 Task: Create a due date automation trigger when advanced on, on the monday after a card is due add fields with custom field "Resume" set to a date less than 1 days from now at 11:00 AM.
Action: Mouse moved to (1226, 105)
Screenshot: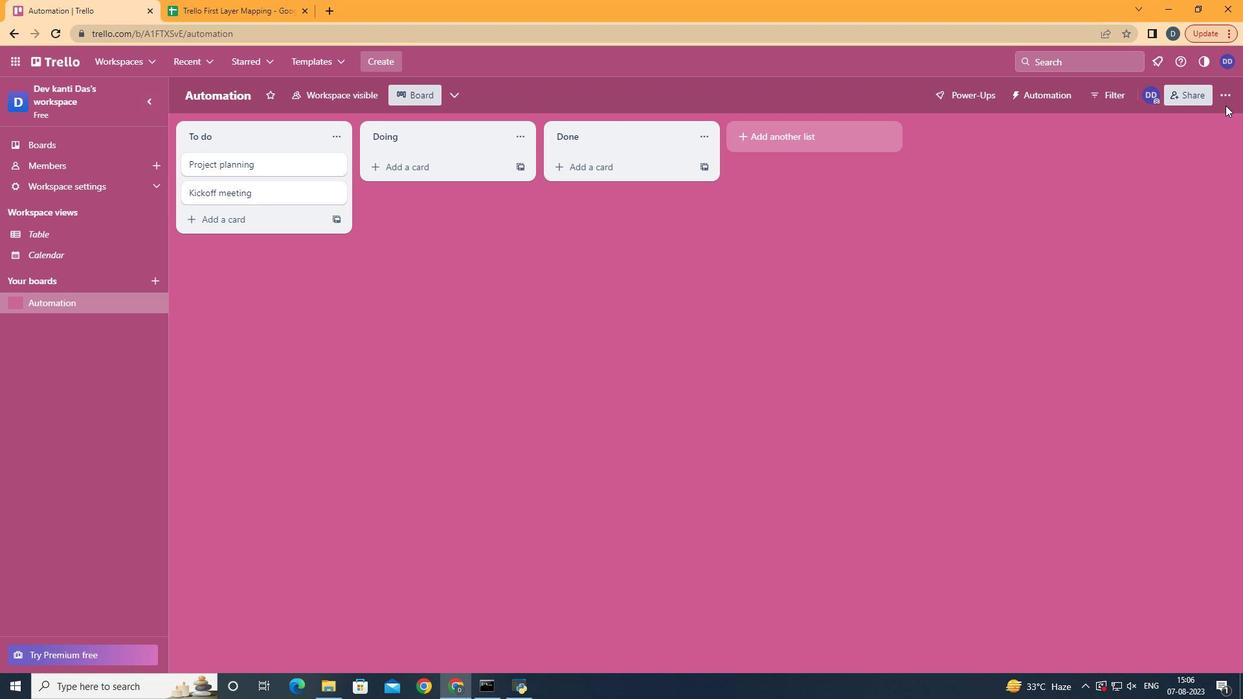 
Action: Mouse pressed left at (1226, 105)
Screenshot: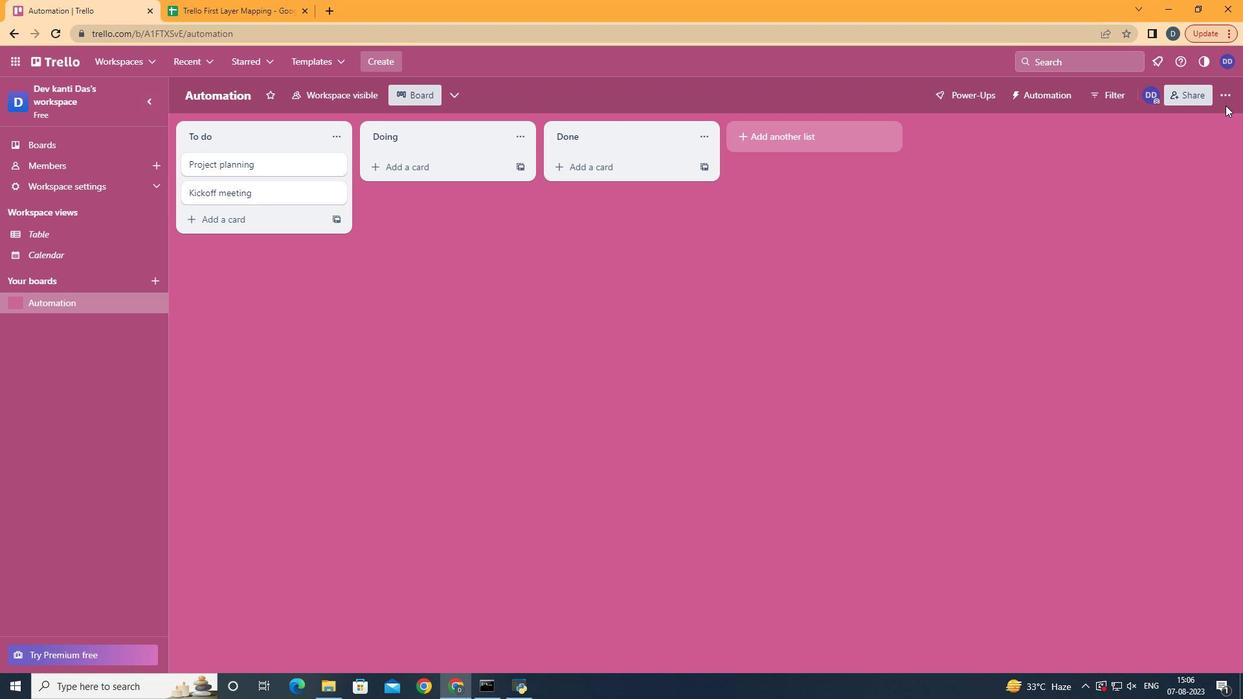 
Action: Mouse moved to (1225, 101)
Screenshot: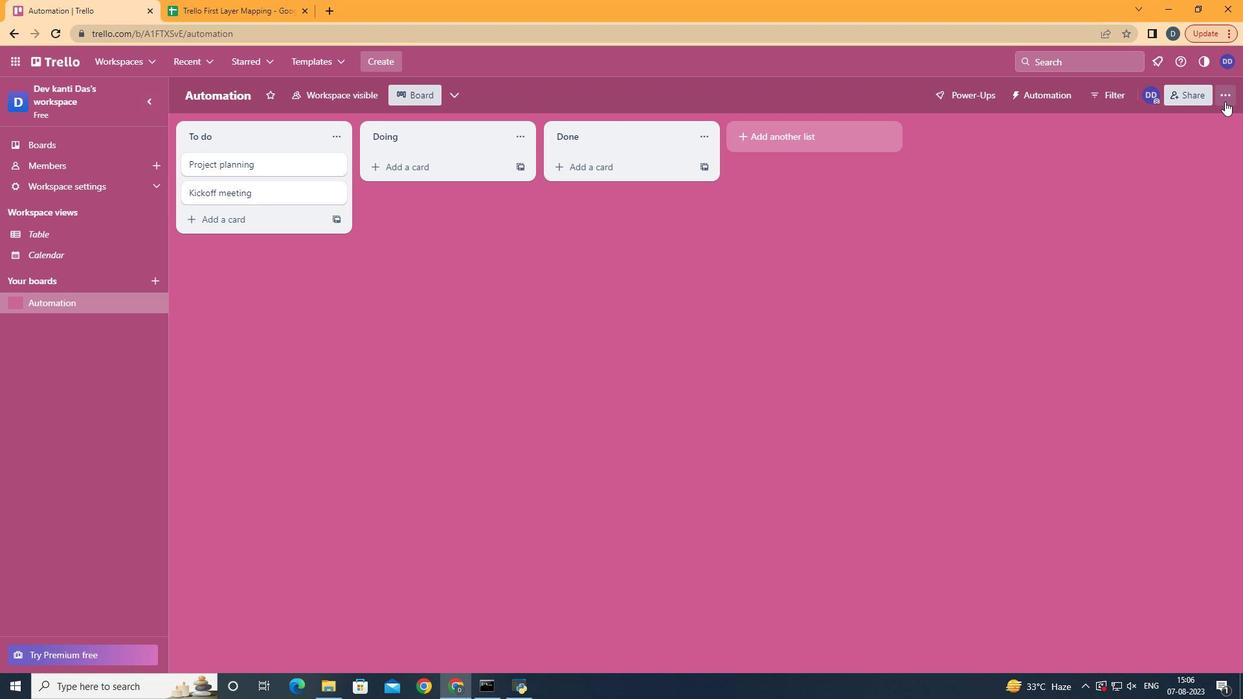 
Action: Mouse pressed left at (1225, 101)
Screenshot: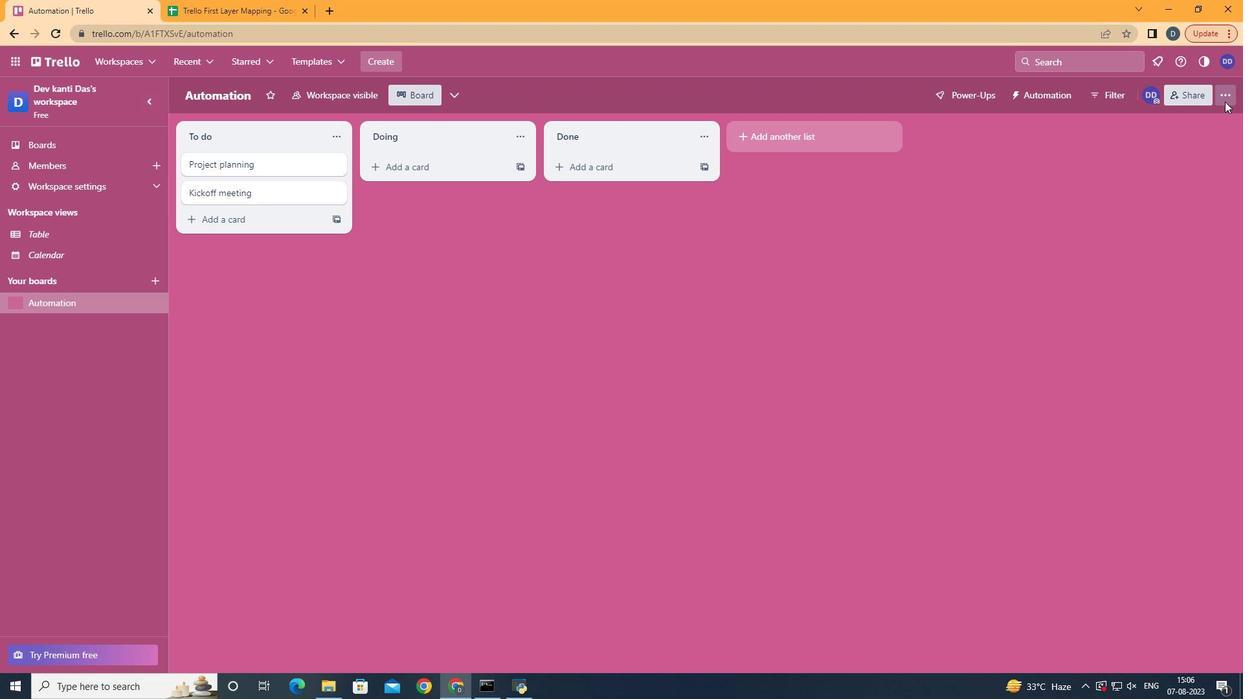 
Action: Mouse moved to (1128, 286)
Screenshot: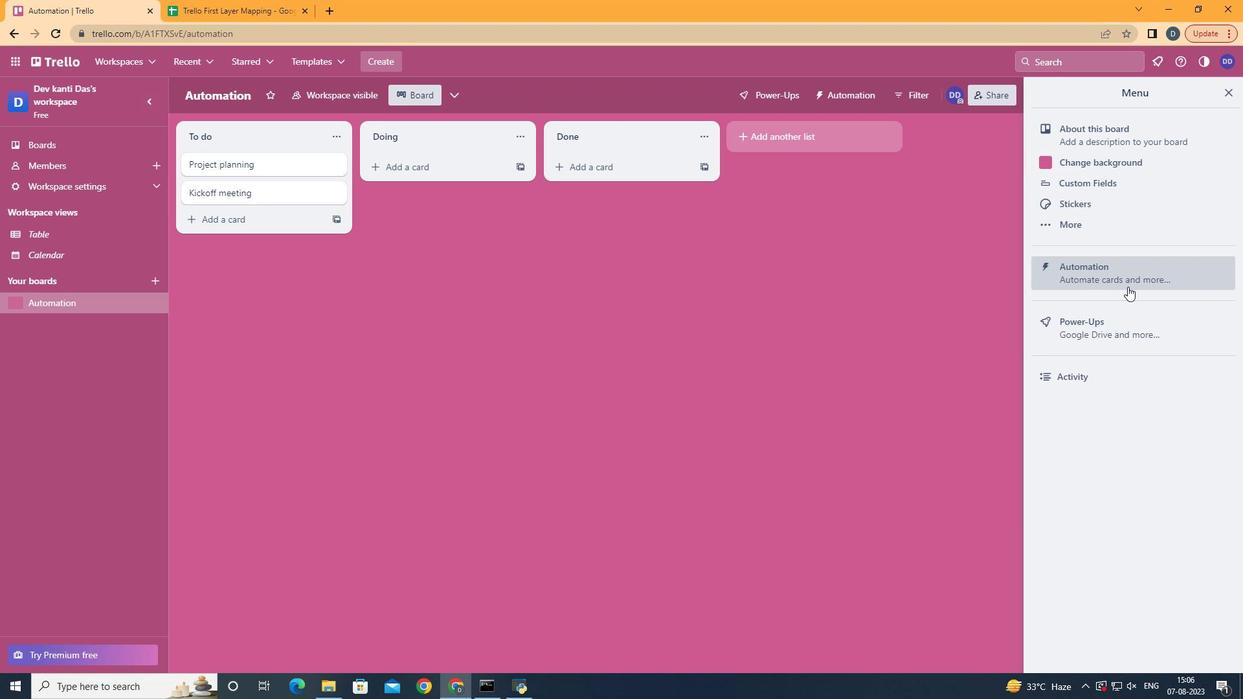 
Action: Mouse pressed left at (1128, 286)
Screenshot: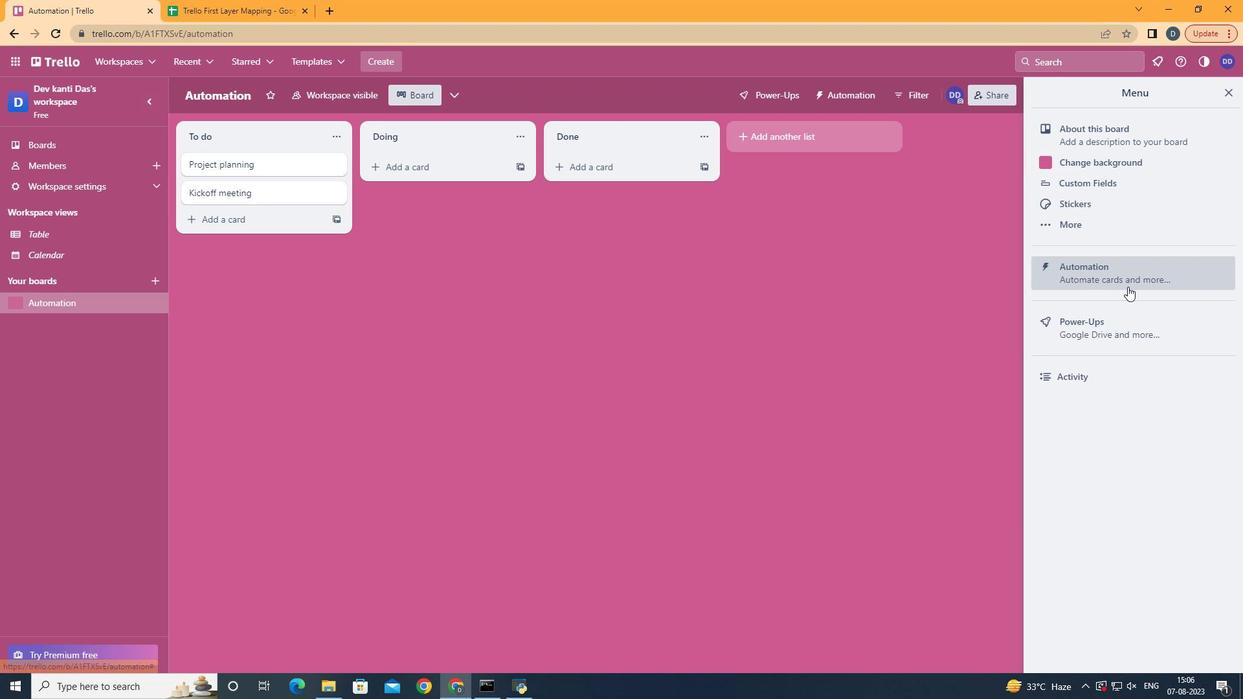 
Action: Mouse moved to (266, 264)
Screenshot: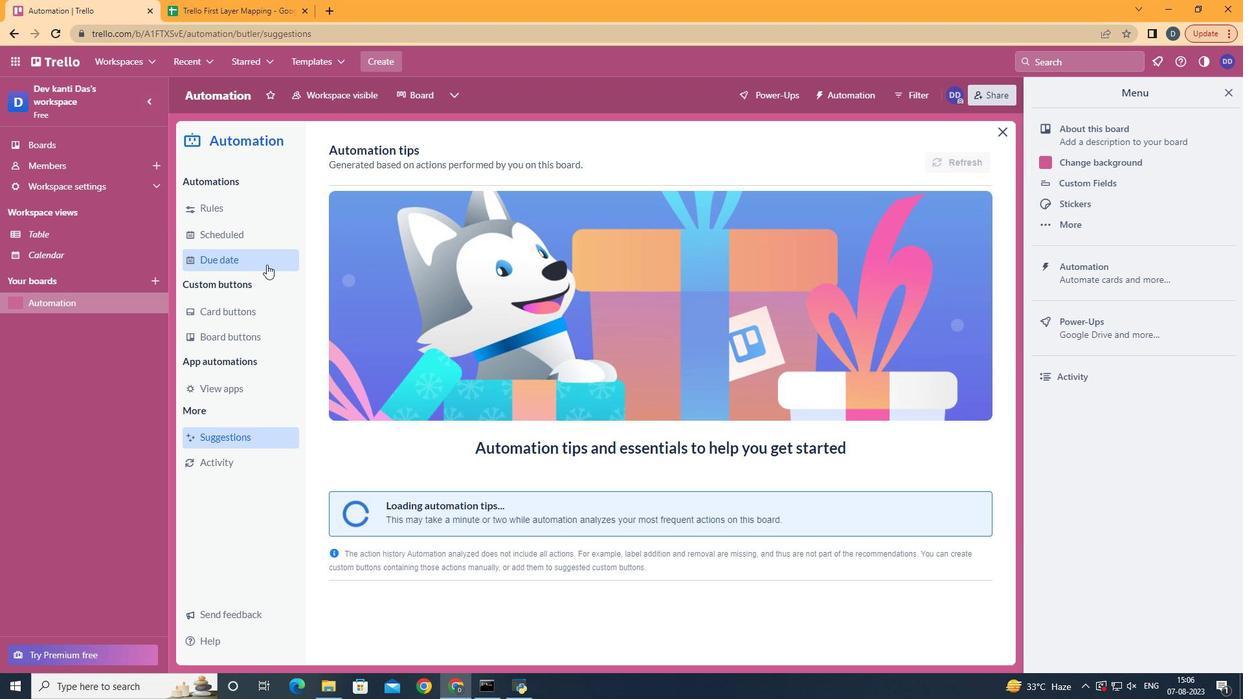 
Action: Mouse pressed left at (266, 264)
Screenshot: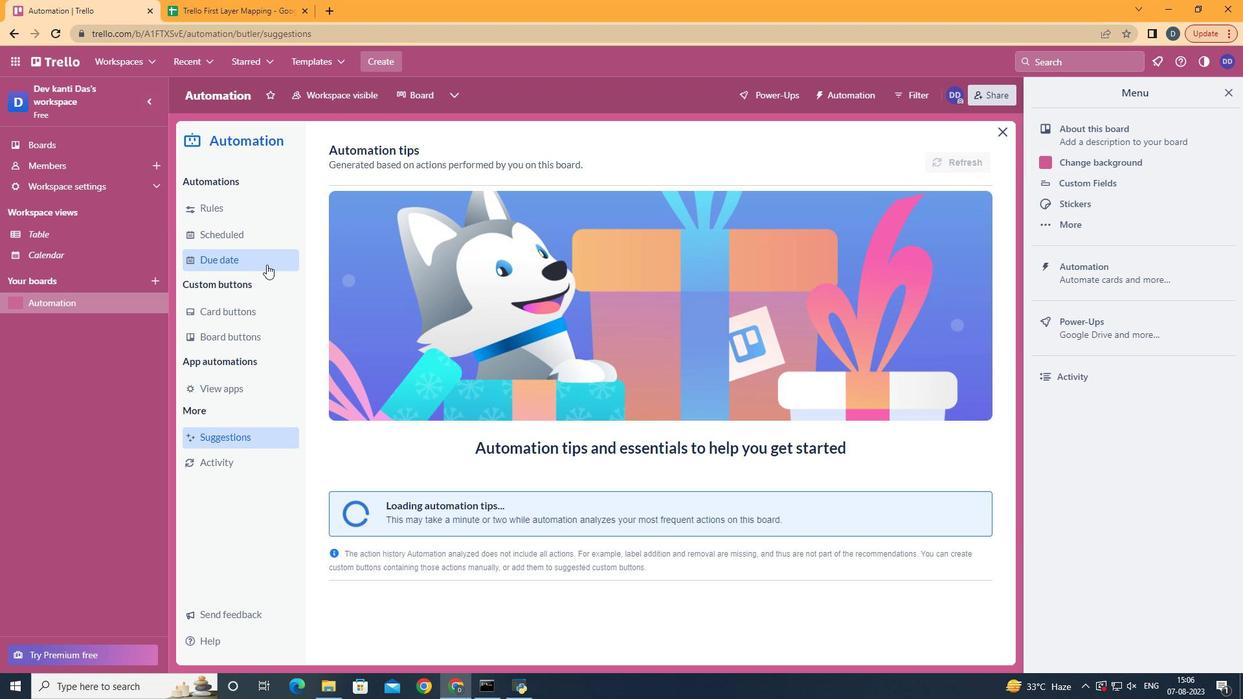 
Action: Mouse moved to (923, 158)
Screenshot: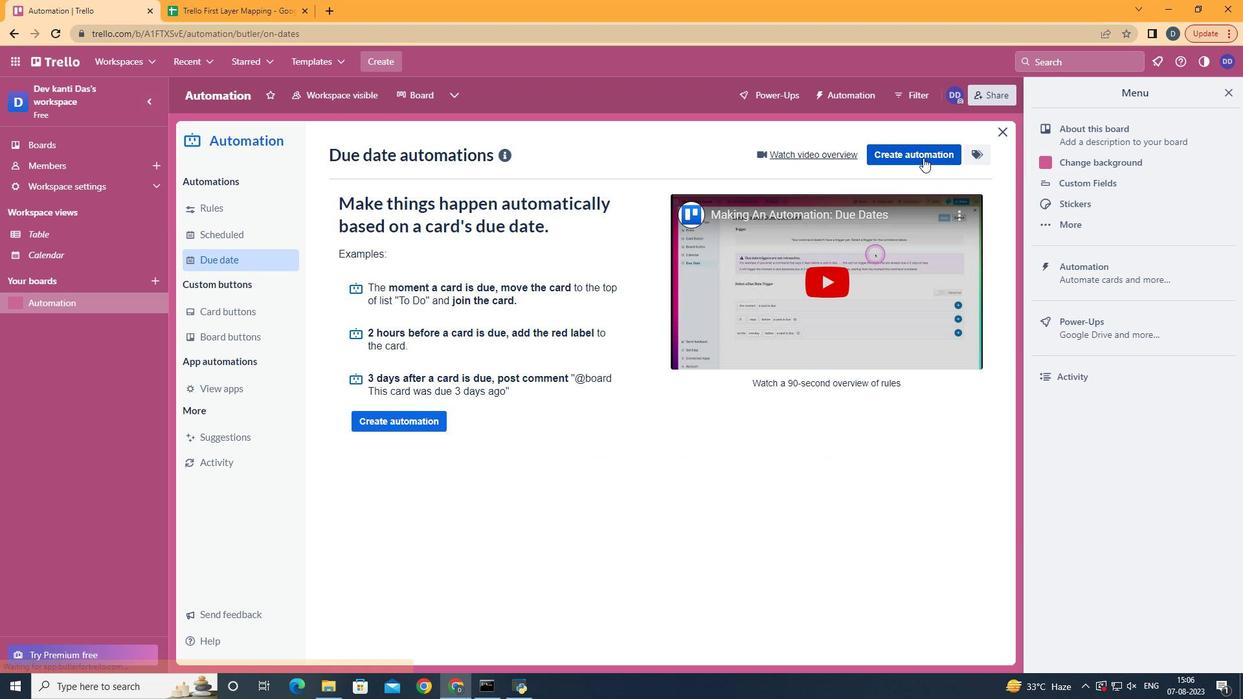 
Action: Mouse pressed left at (923, 158)
Screenshot: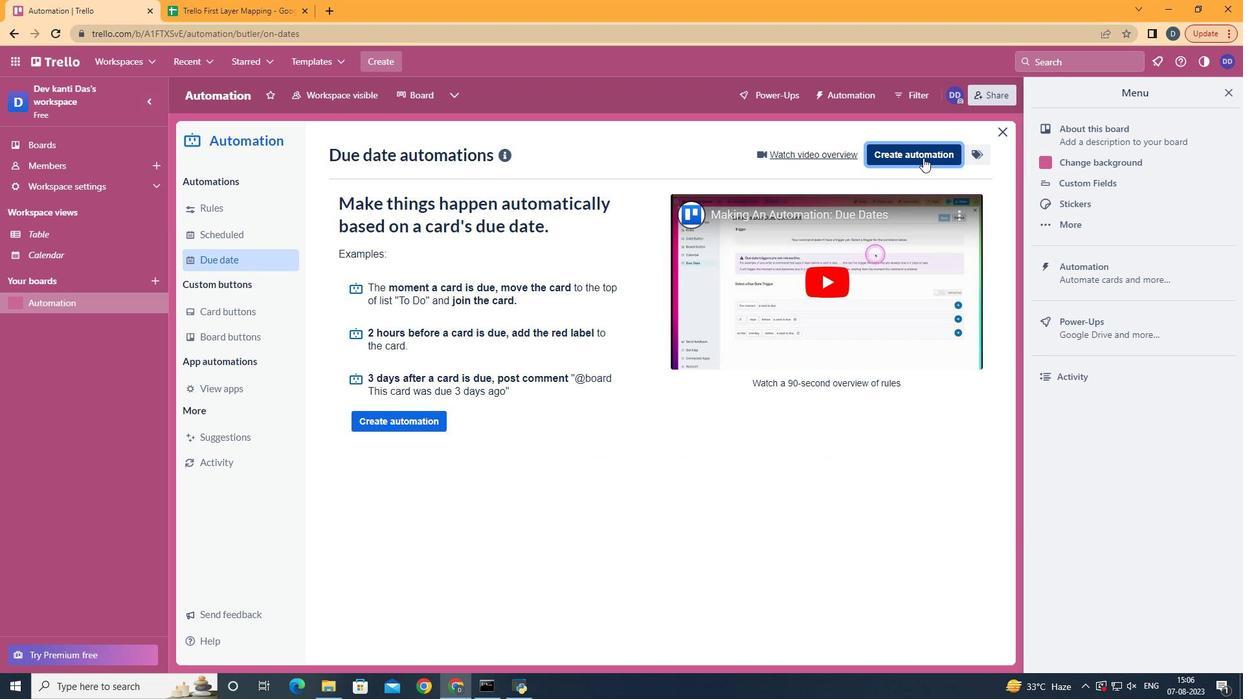 
Action: Mouse moved to (674, 283)
Screenshot: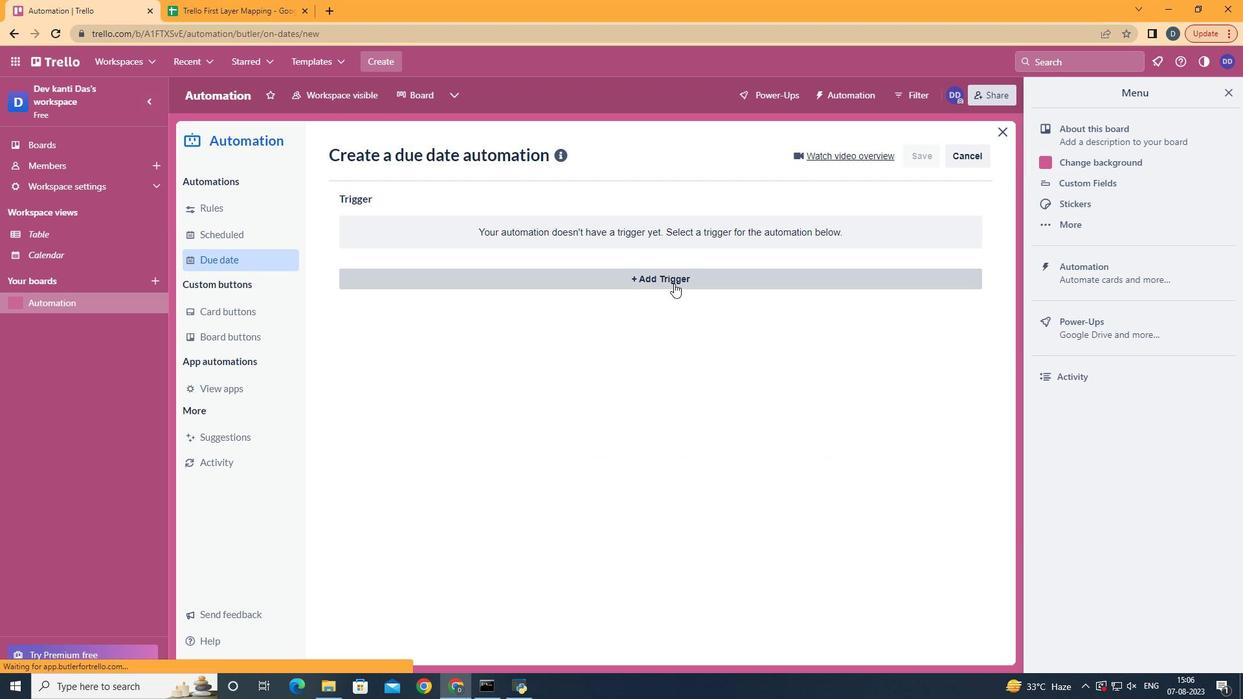 
Action: Mouse pressed left at (674, 283)
Screenshot: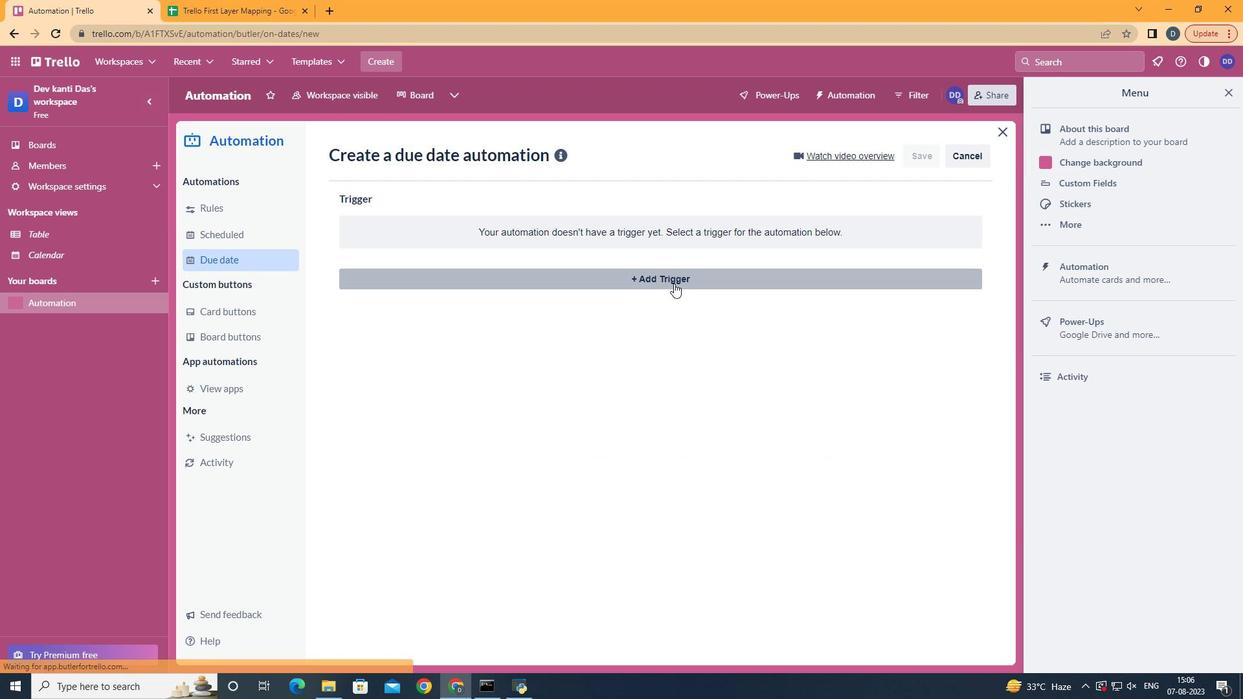 
Action: Mouse moved to (409, 338)
Screenshot: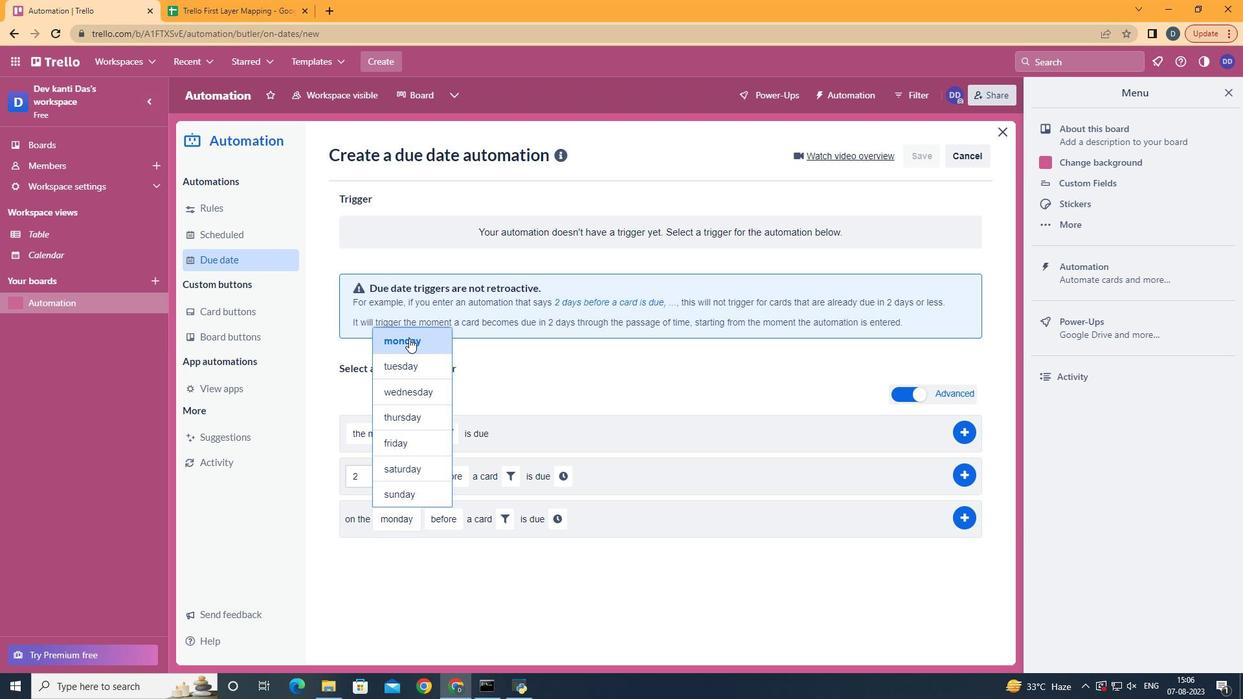
Action: Mouse pressed left at (409, 338)
Screenshot: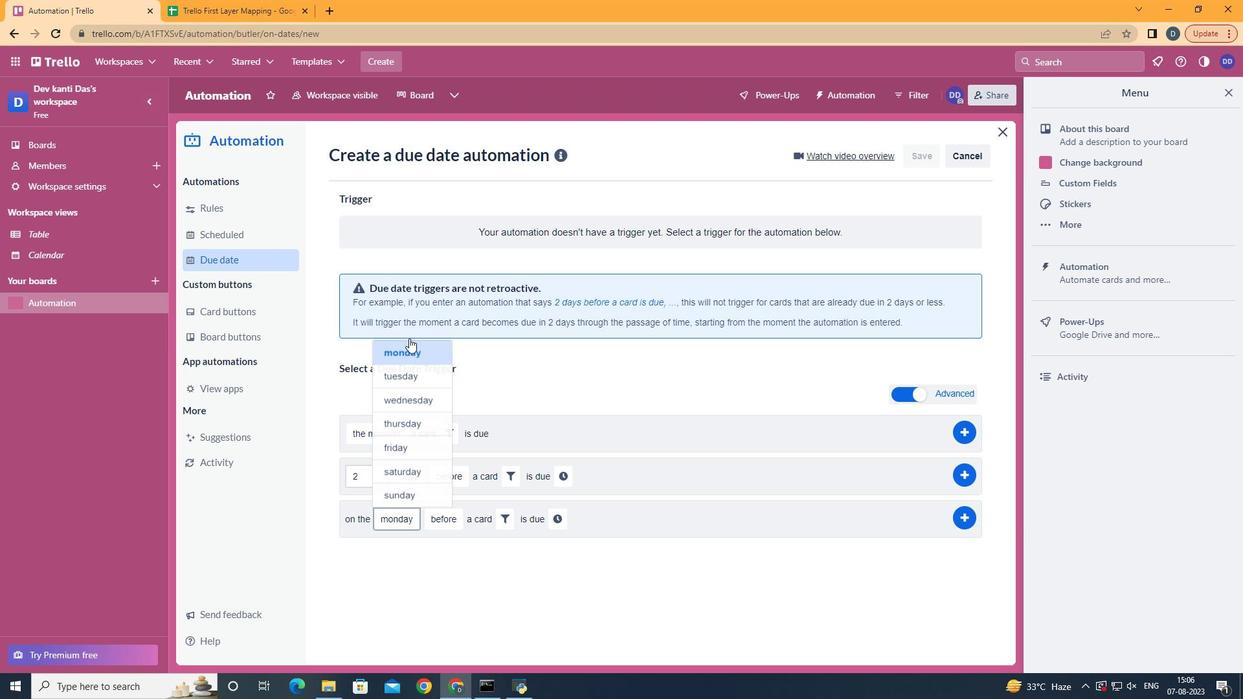 
Action: Mouse moved to (452, 569)
Screenshot: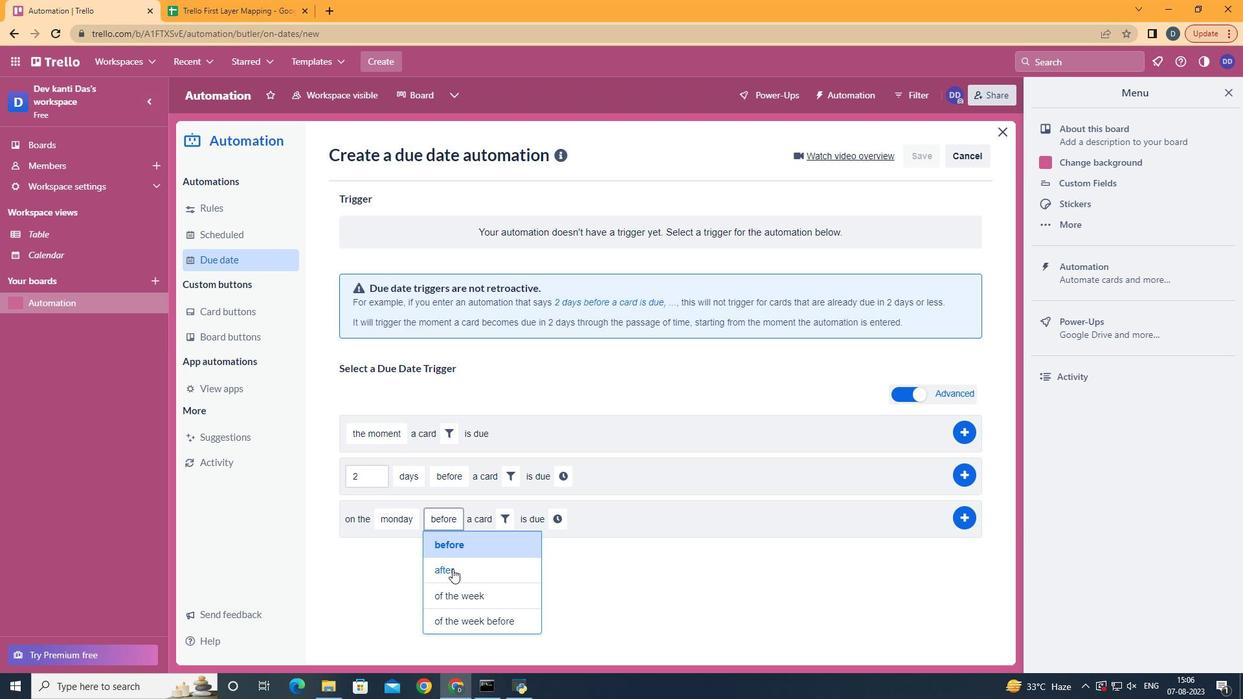 
Action: Mouse pressed left at (452, 569)
Screenshot: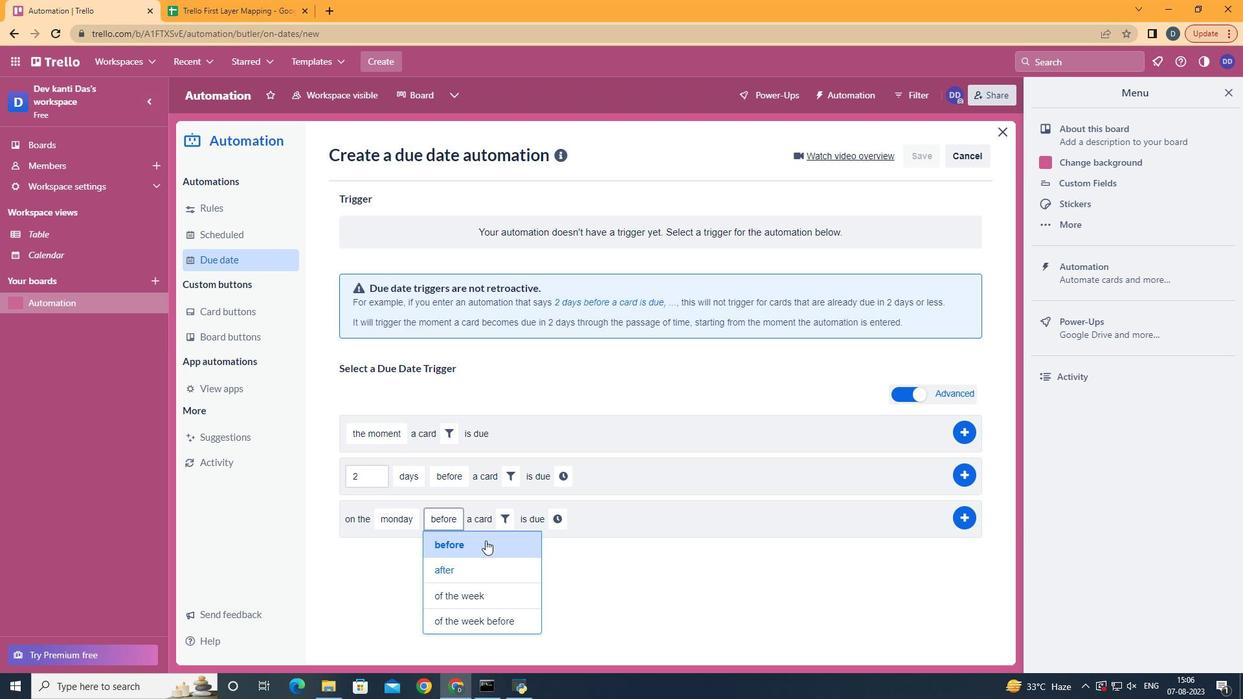 
Action: Mouse moved to (501, 516)
Screenshot: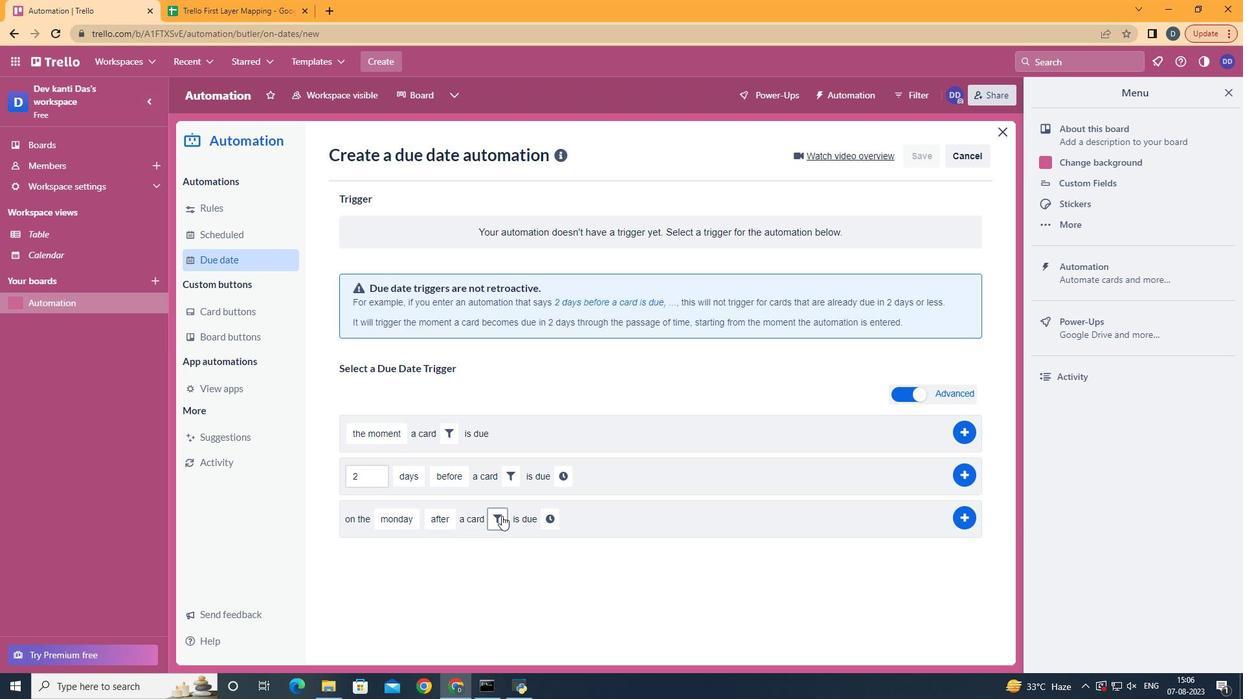 
Action: Mouse pressed left at (501, 516)
Screenshot: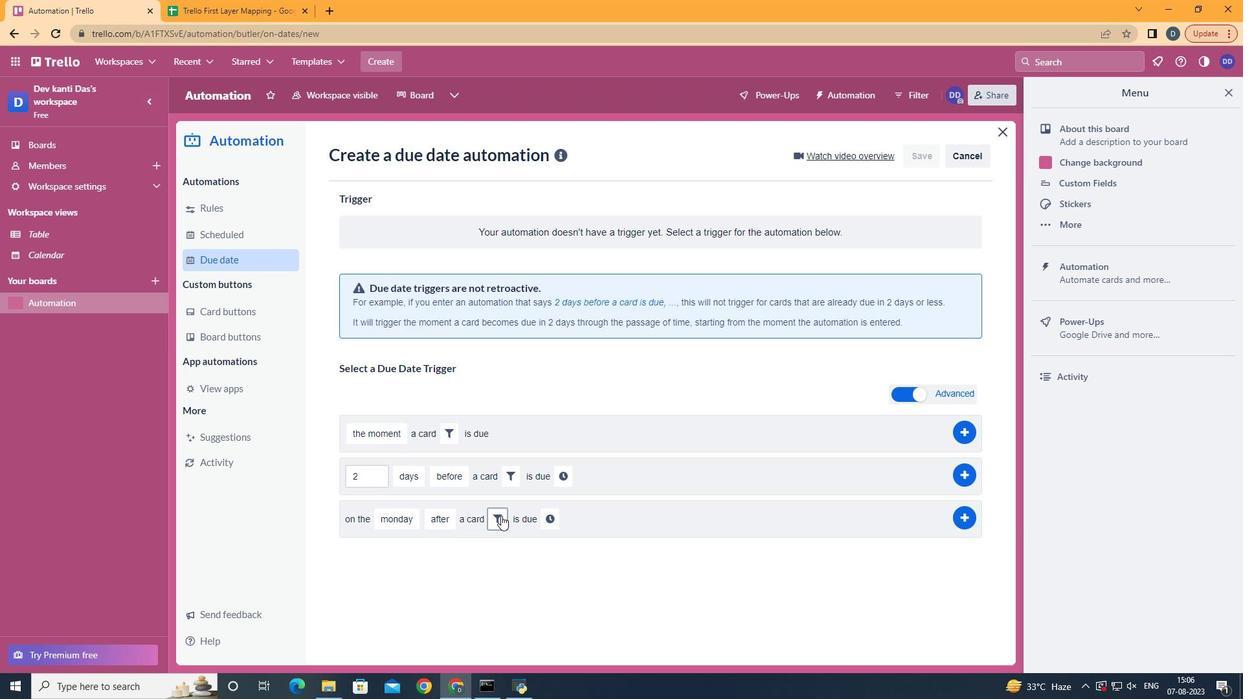 
Action: Mouse moved to (705, 562)
Screenshot: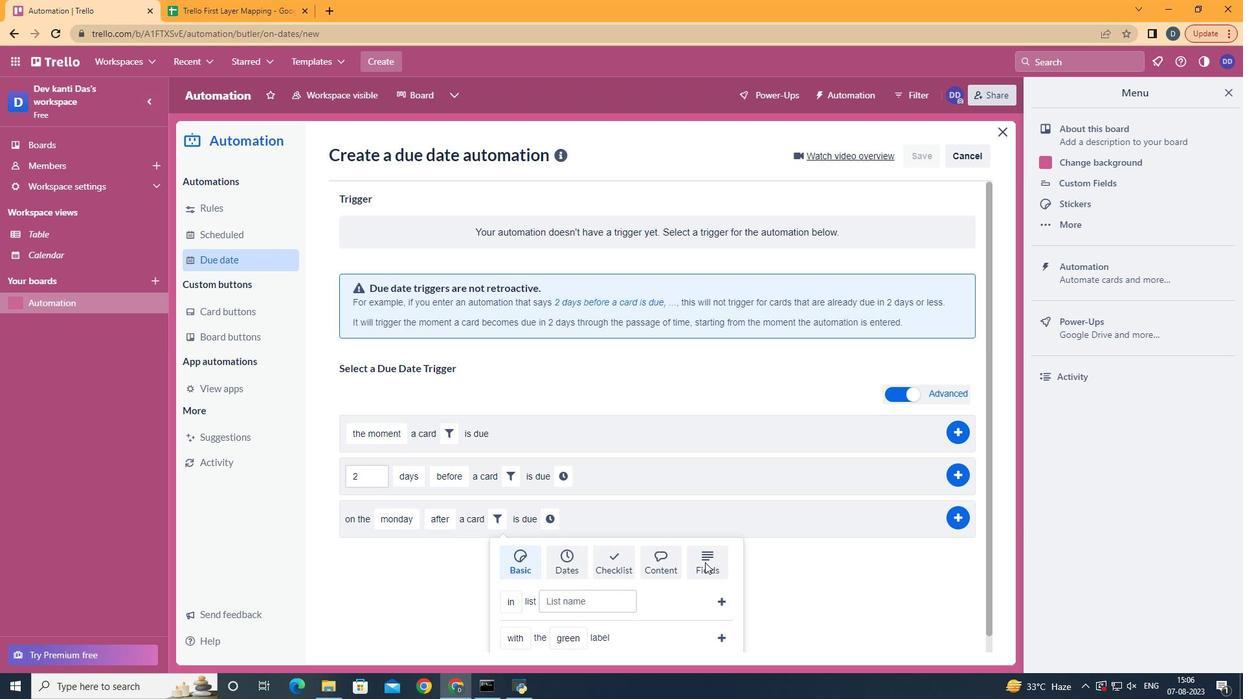 
Action: Mouse pressed left at (705, 562)
Screenshot: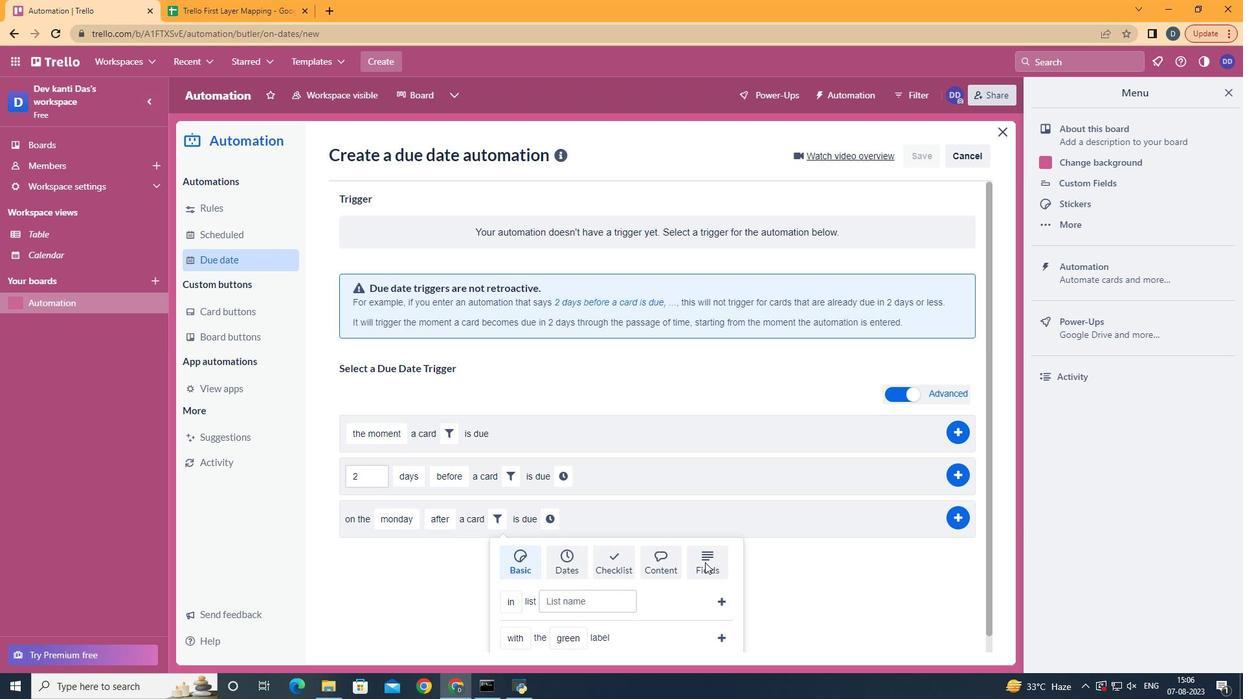 
Action: Mouse scrolled (705, 562) with delta (0, 0)
Screenshot: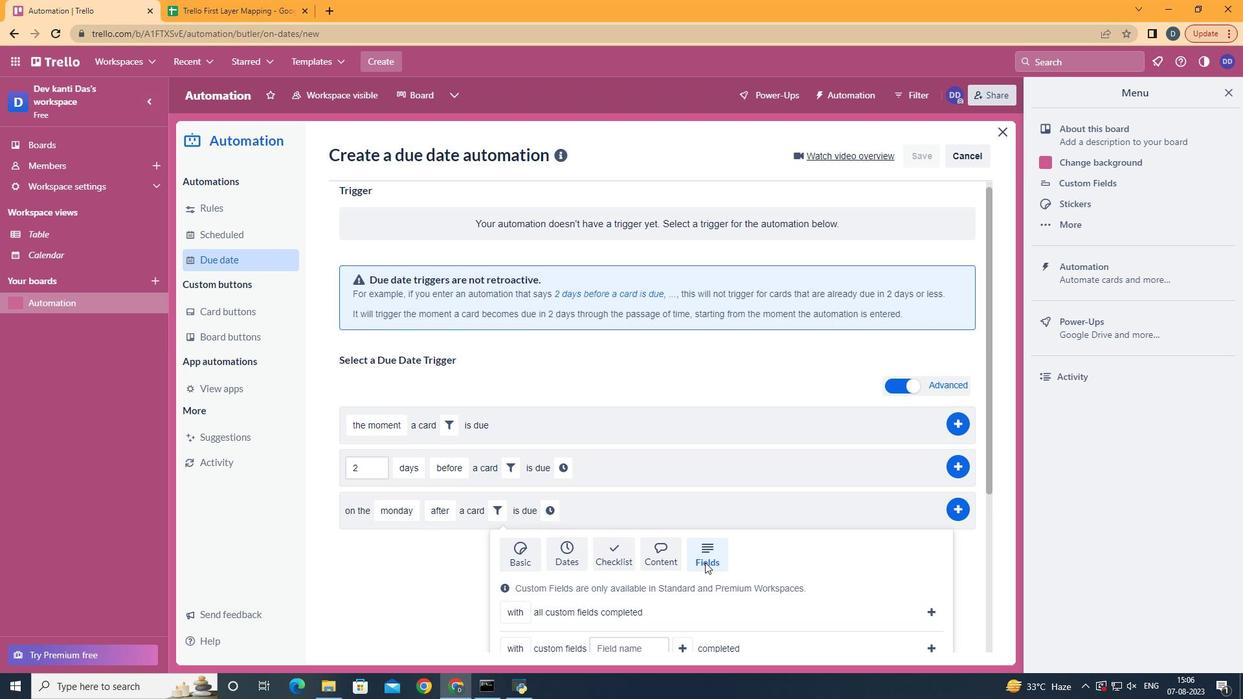 
Action: Mouse scrolled (705, 562) with delta (0, 0)
Screenshot: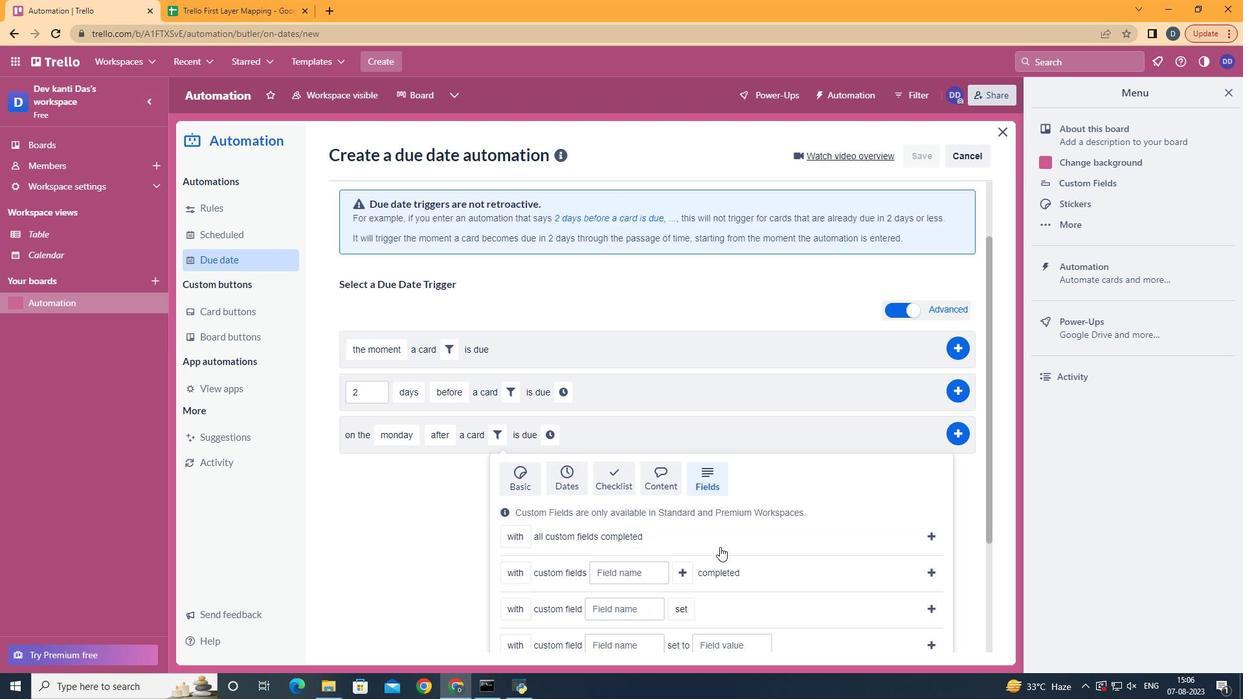 
Action: Mouse scrolled (705, 562) with delta (0, 0)
Screenshot: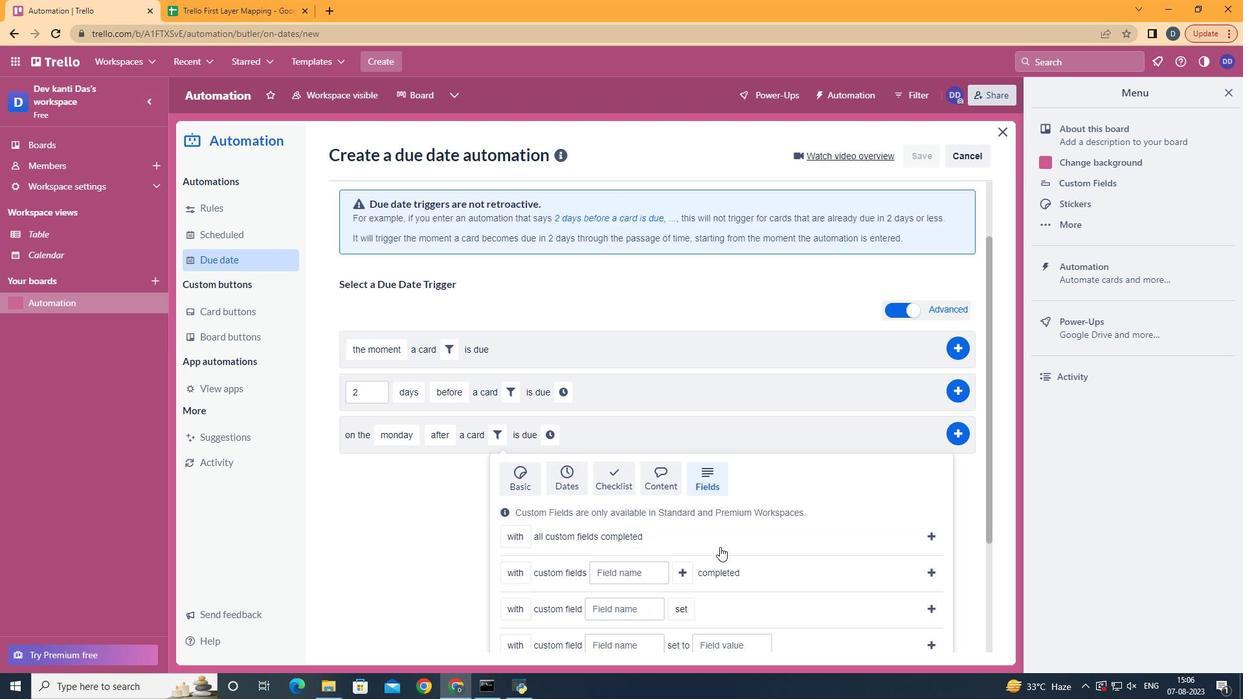 
Action: Mouse scrolled (705, 562) with delta (0, 0)
Screenshot: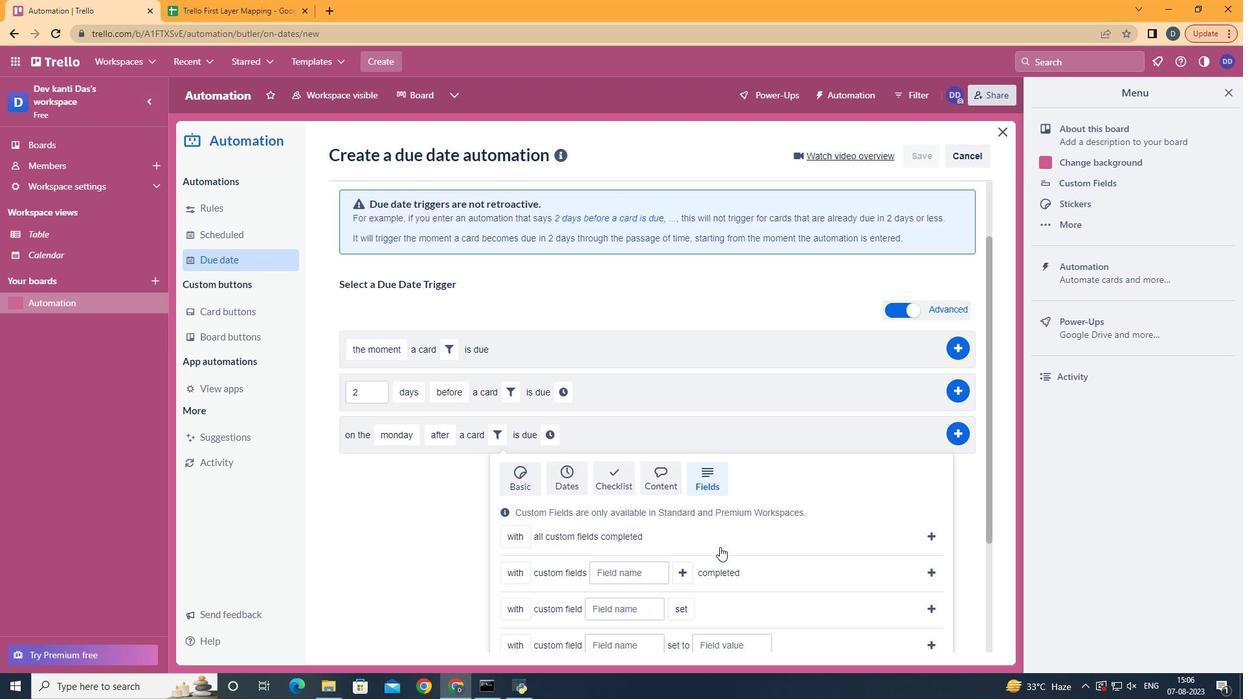 
Action: Mouse scrolled (705, 562) with delta (0, 0)
Screenshot: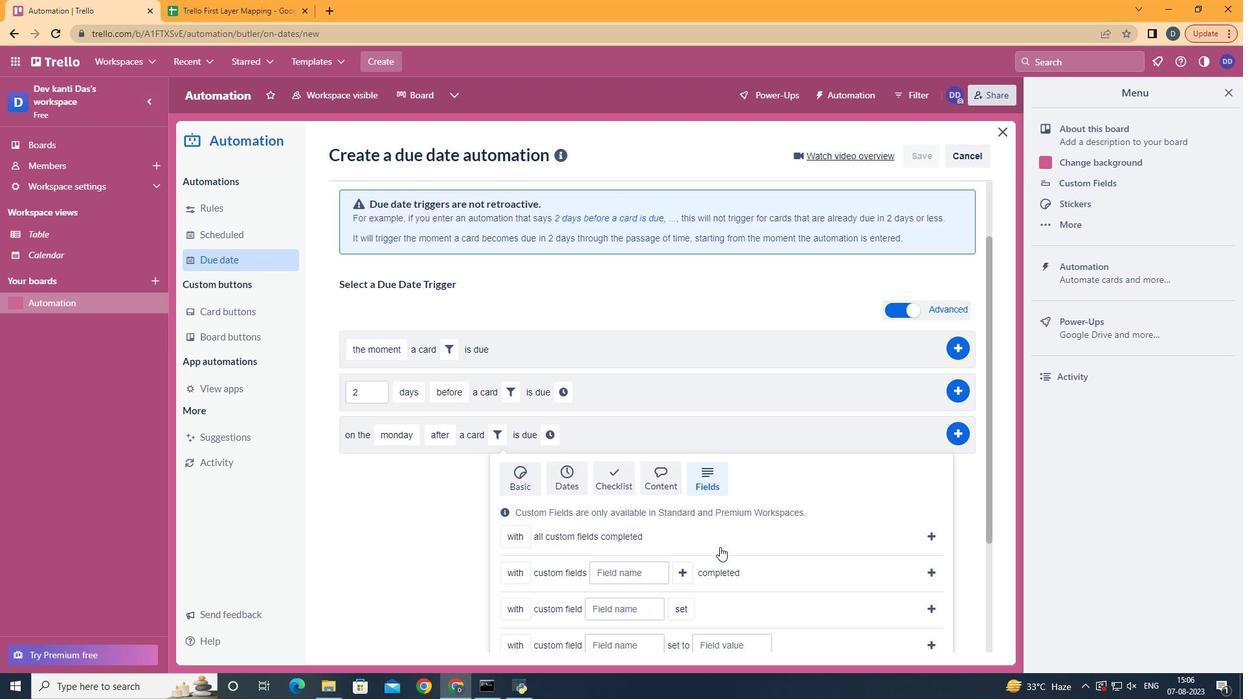 
Action: Mouse scrolled (705, 562) with delta (0, 0)
Screenshot: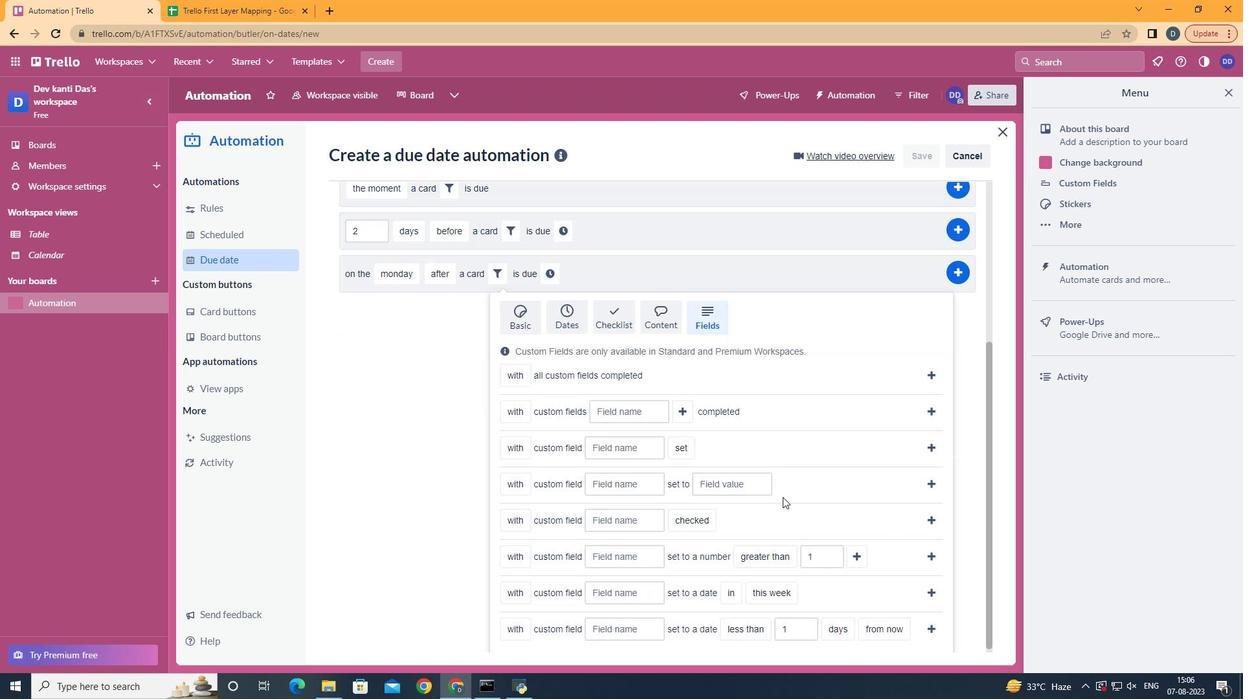 
Action: Mouse moved to (527, 573)
Screenshot: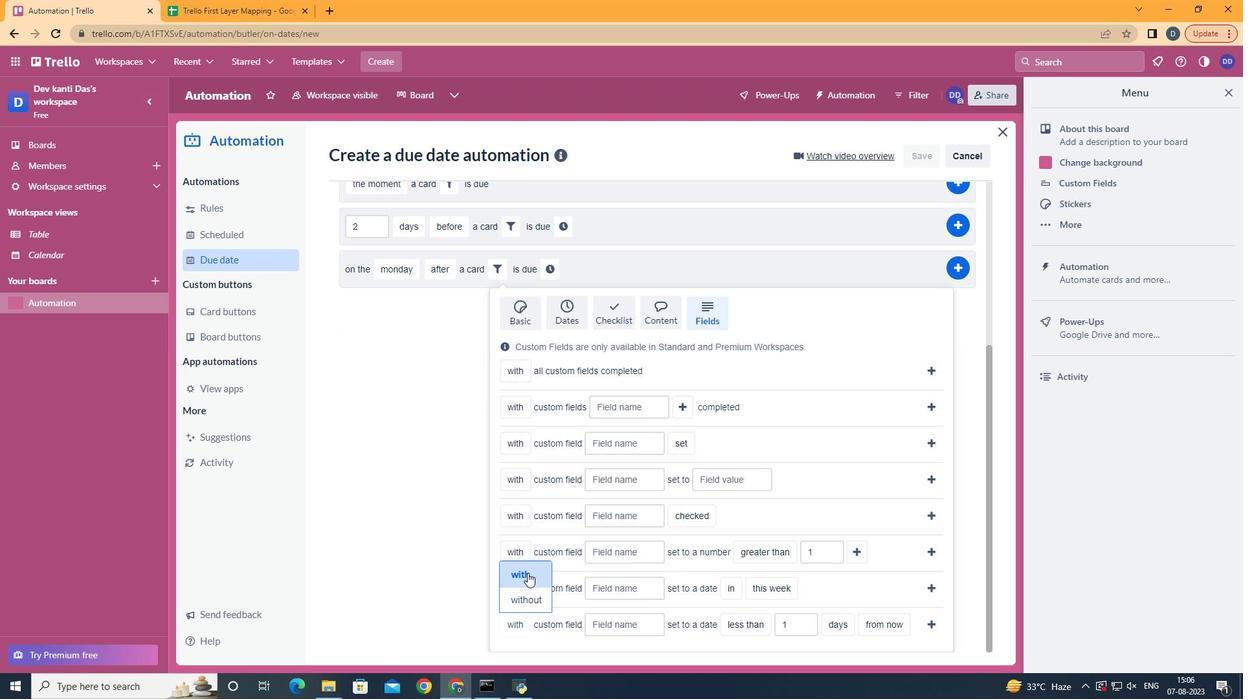 
Action: Mouse pressed left at (527, 573)
Screenshot: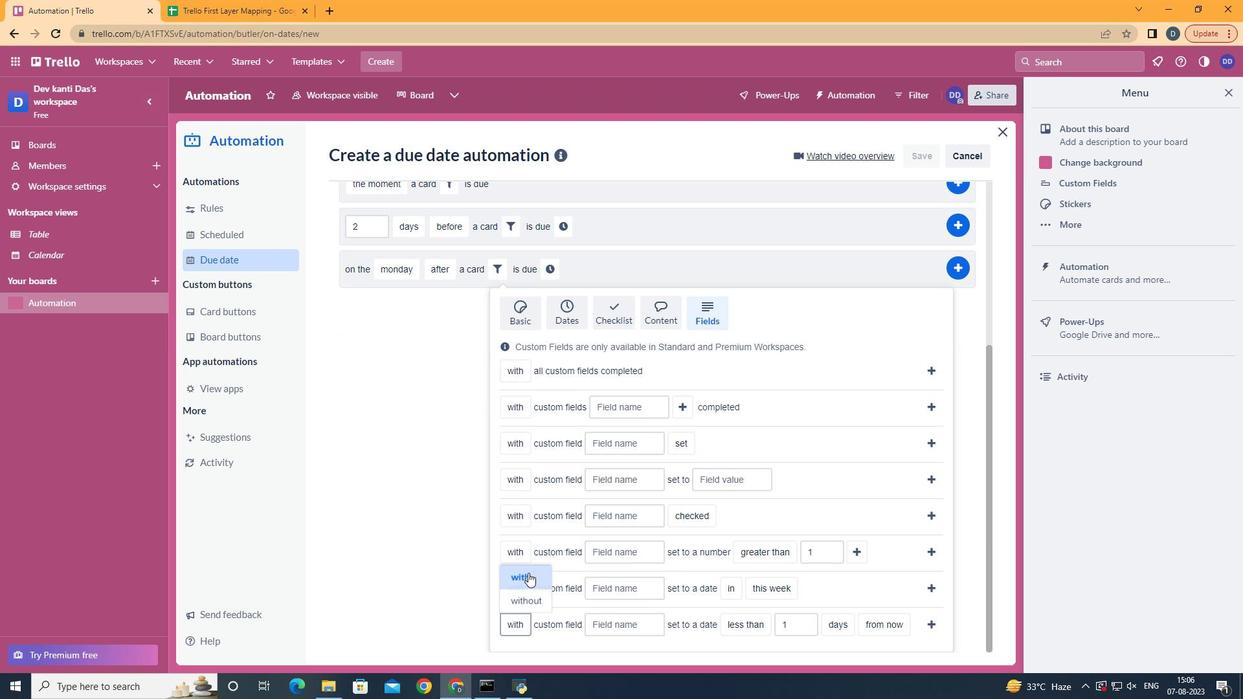 
Action: Mouse moved to (613, 628)
Screenshot: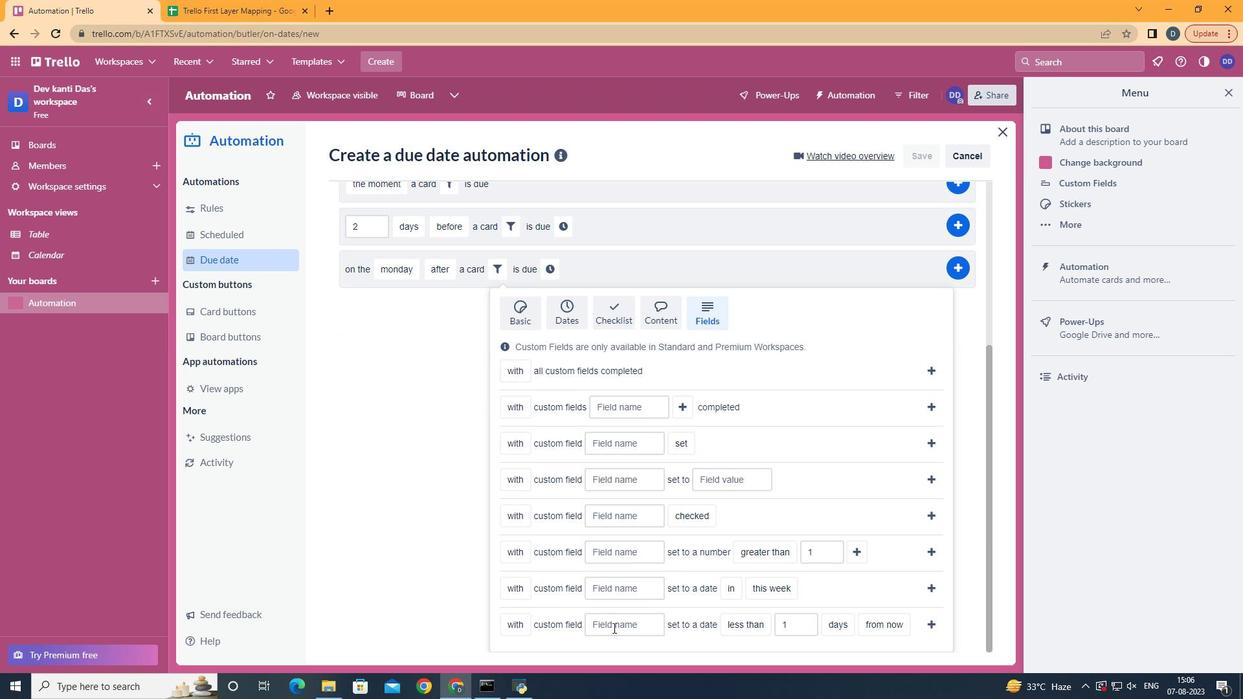 
Action: Mouse pressed left at (613, 628)
Screenshot: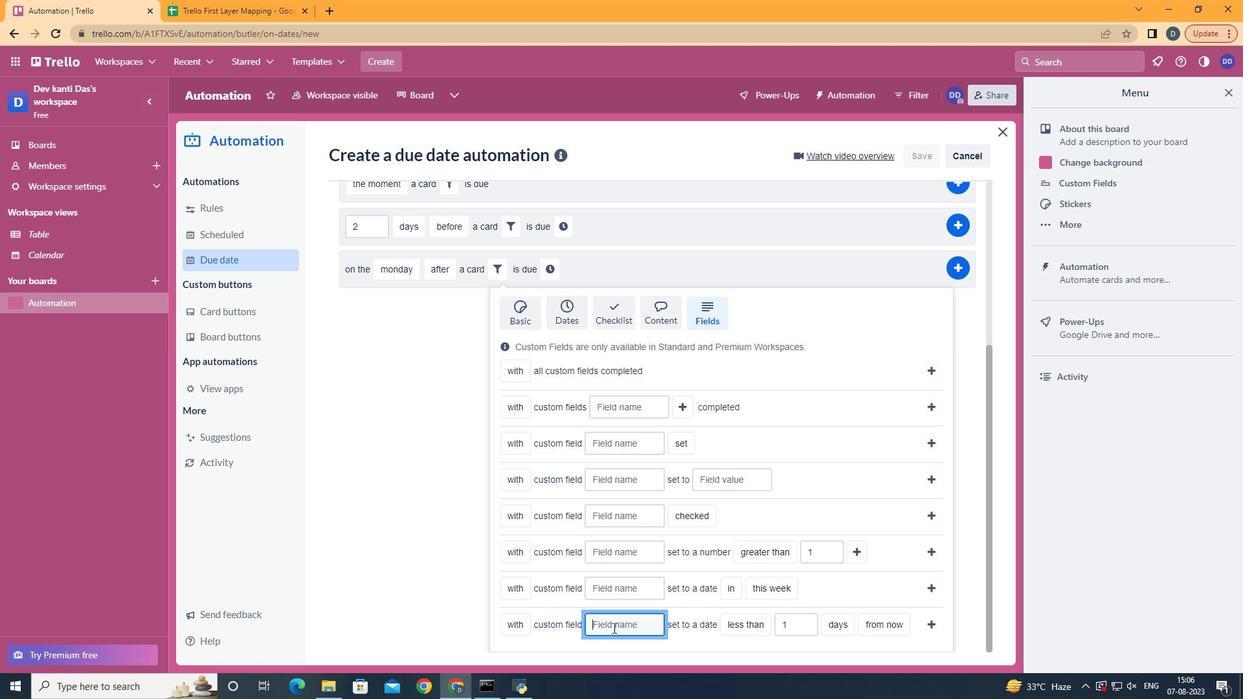 
Action: Key pressed <Key.shift>Resume
Screenshot: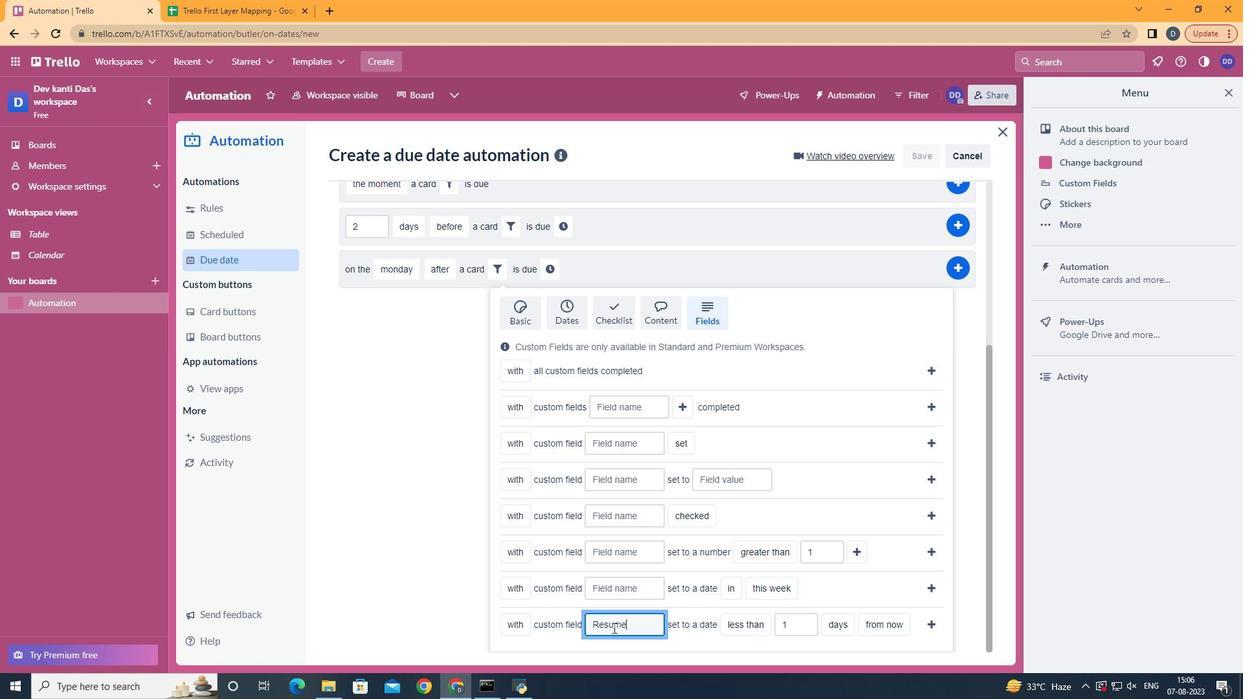 
Action: Mouse moved to (759, 533)
Screenshot: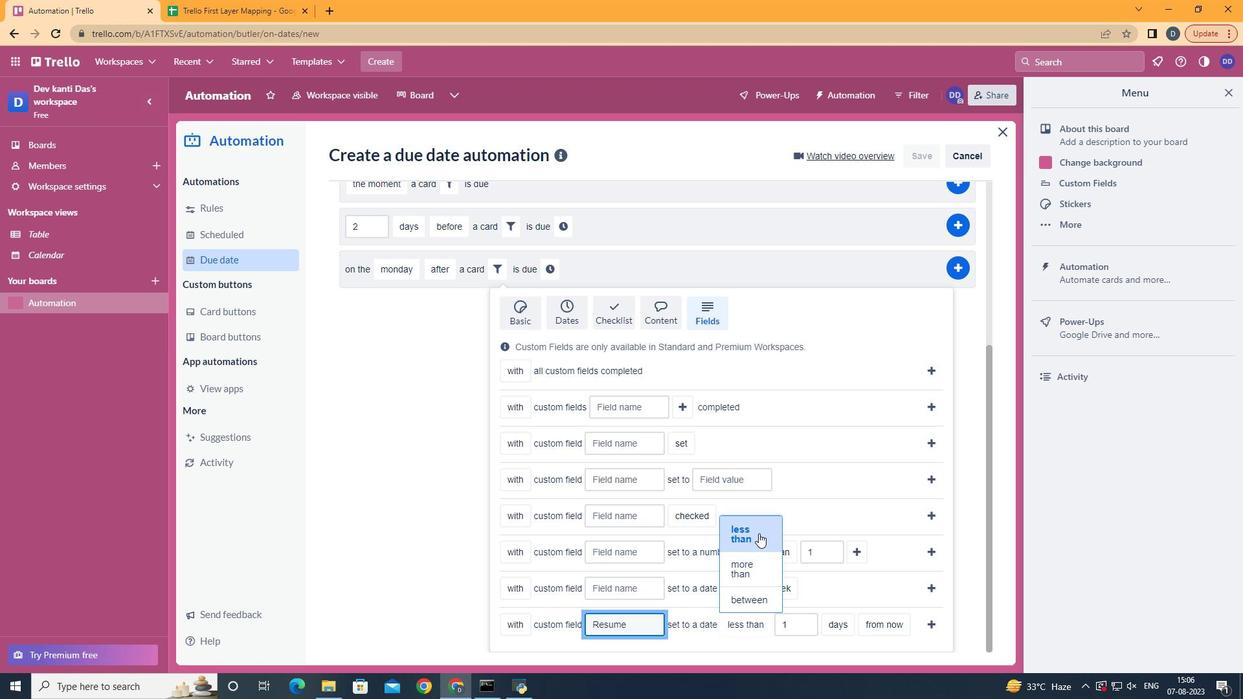 
Action: Mouse pressed left at (759, 533)
Screenshot: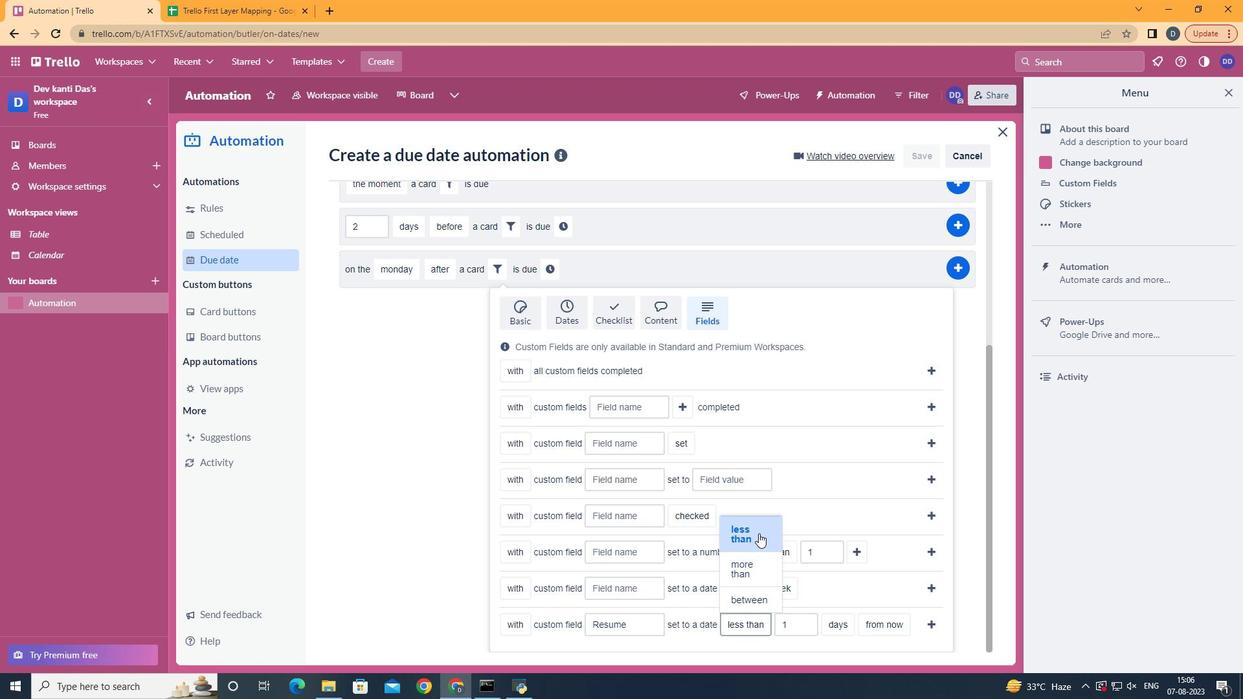 
Action: Mouse moved to (853, 568)
Screenshot: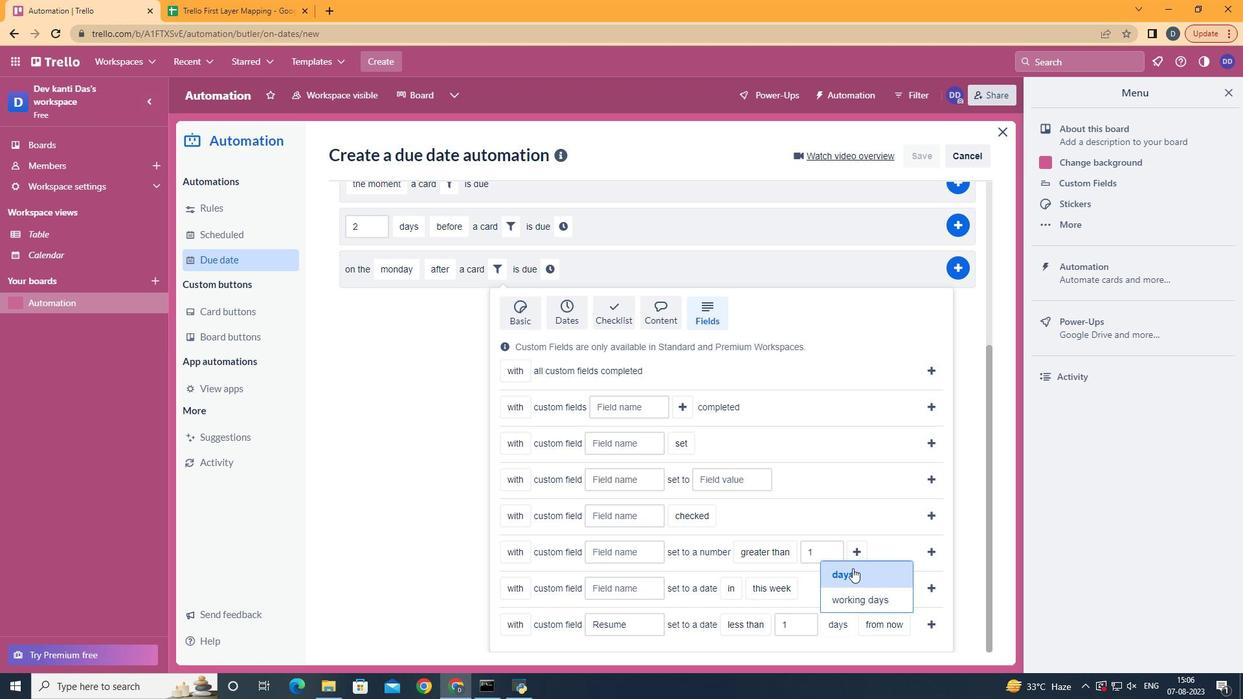 
Action: Mouse pressed left at (853, 568)
Screenshot: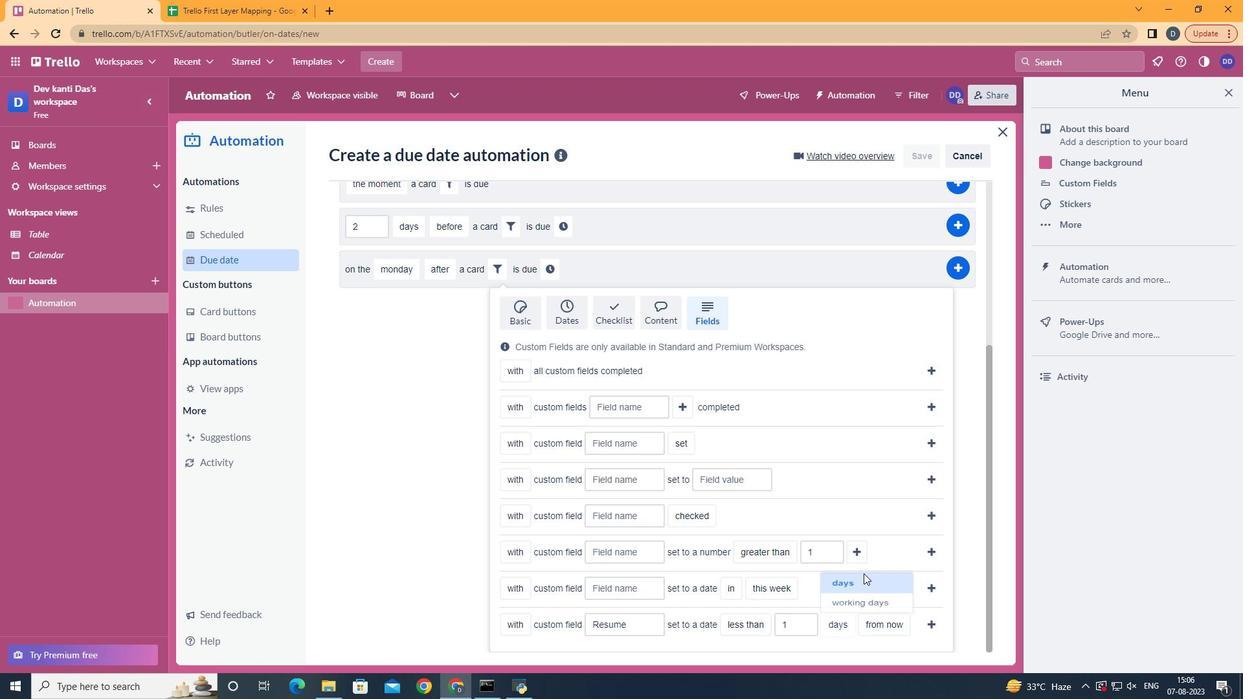 
Action: Mouse moved to (899, 559)
Screenshot: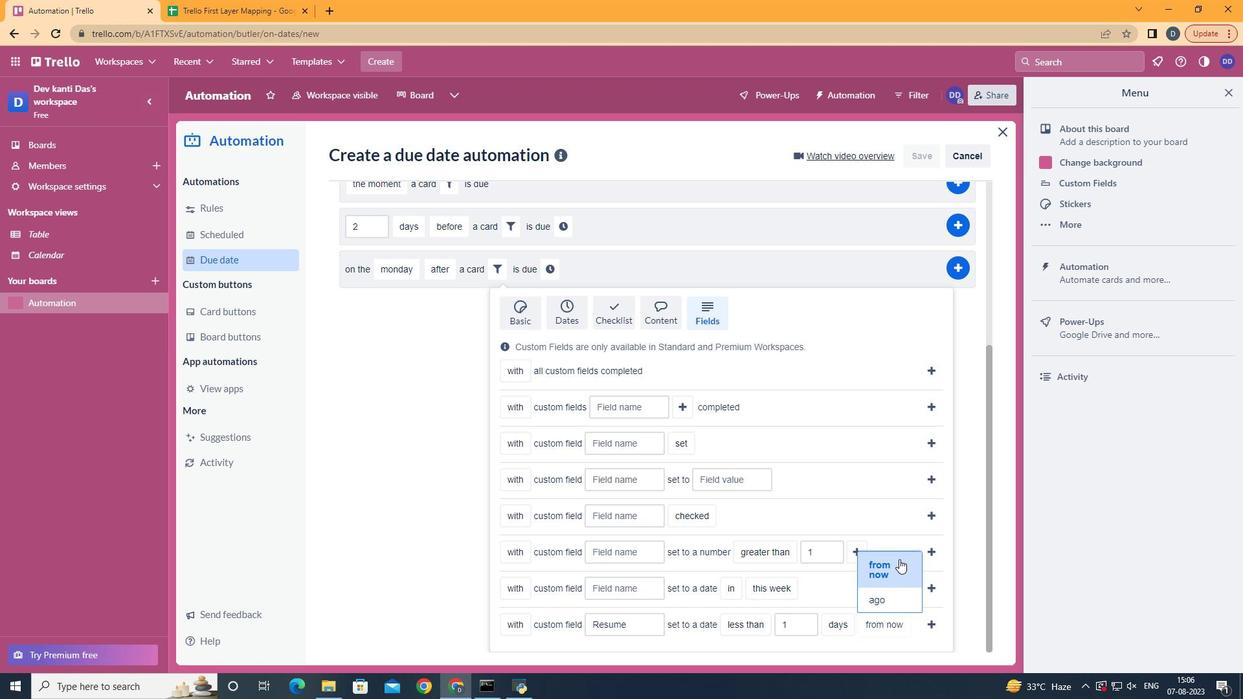 
Action: Mouse pressed left at (899, 559)
Screenshot: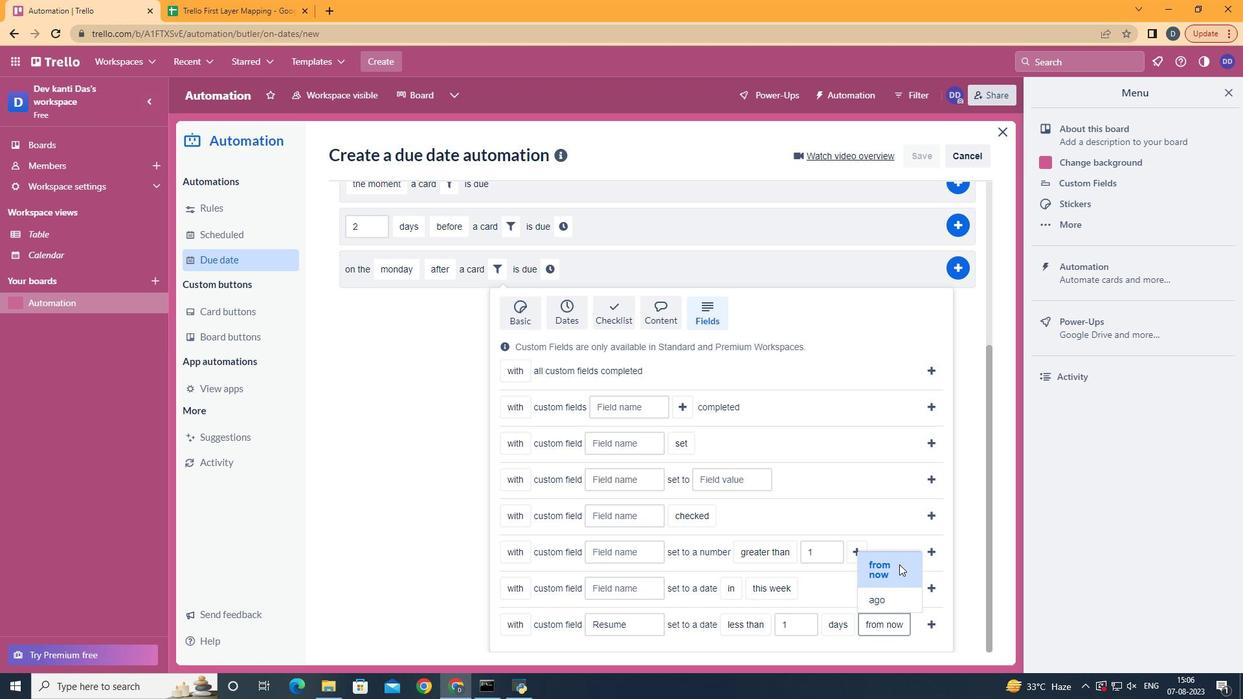 
Action: Mouse moved to (930, 625)
Screenshot: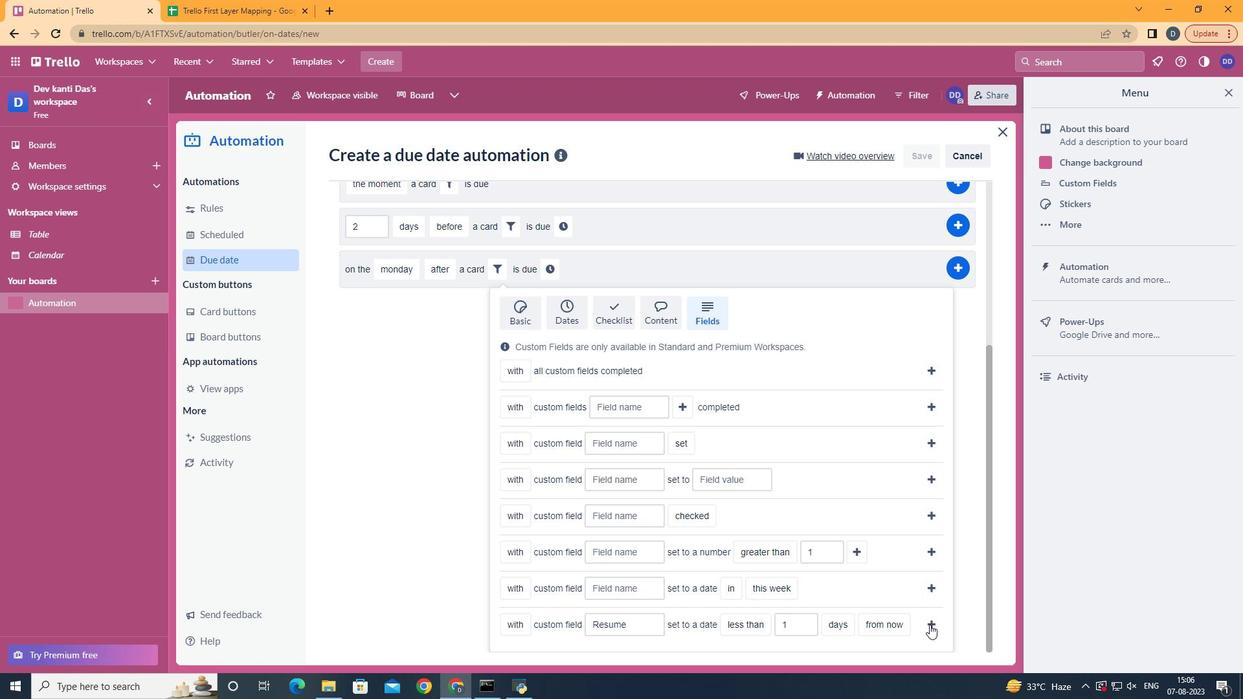 
Action: Mouse pressed left at (930, 625)
Screenshot: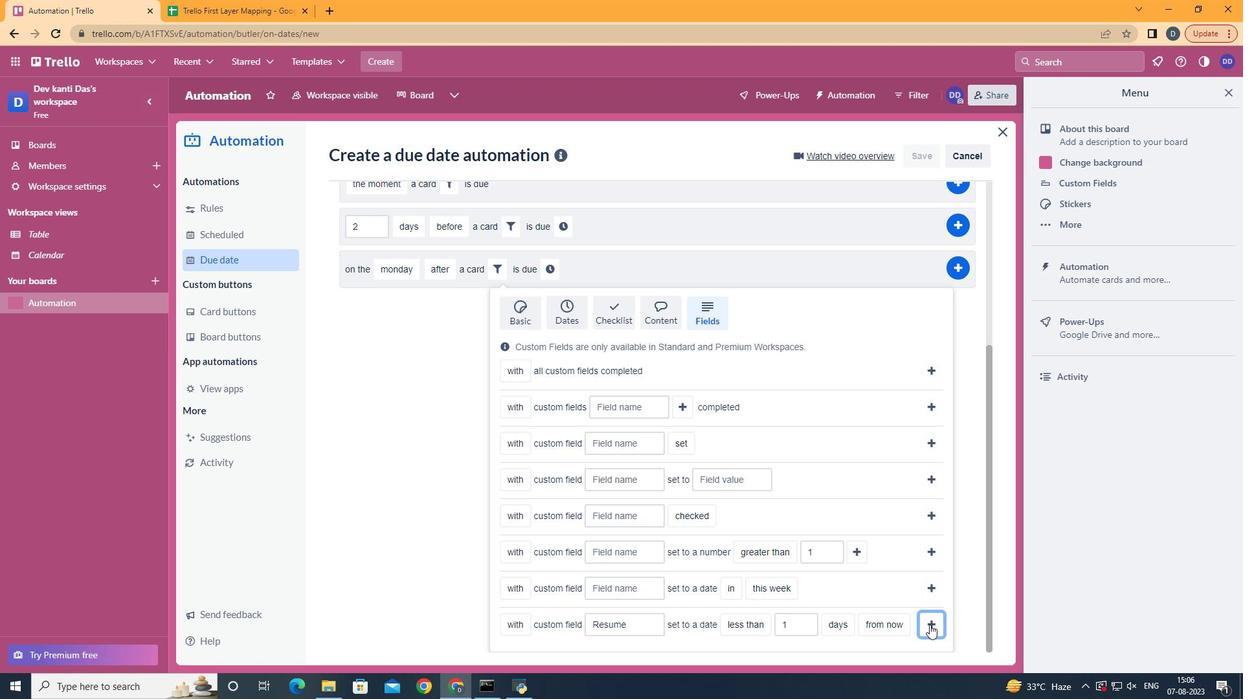 
Action: Mouse moved to (849, 524)
Screenshot: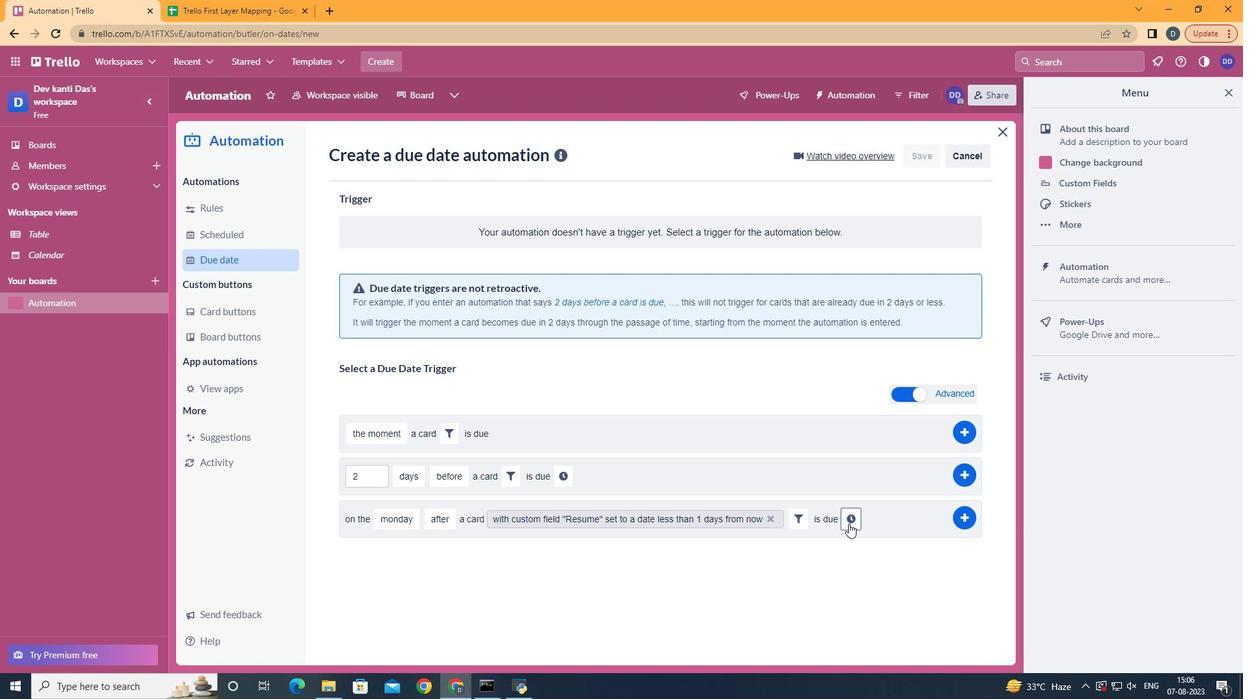 
Action: Mouse pressed left at (849, 524)
Screenshot: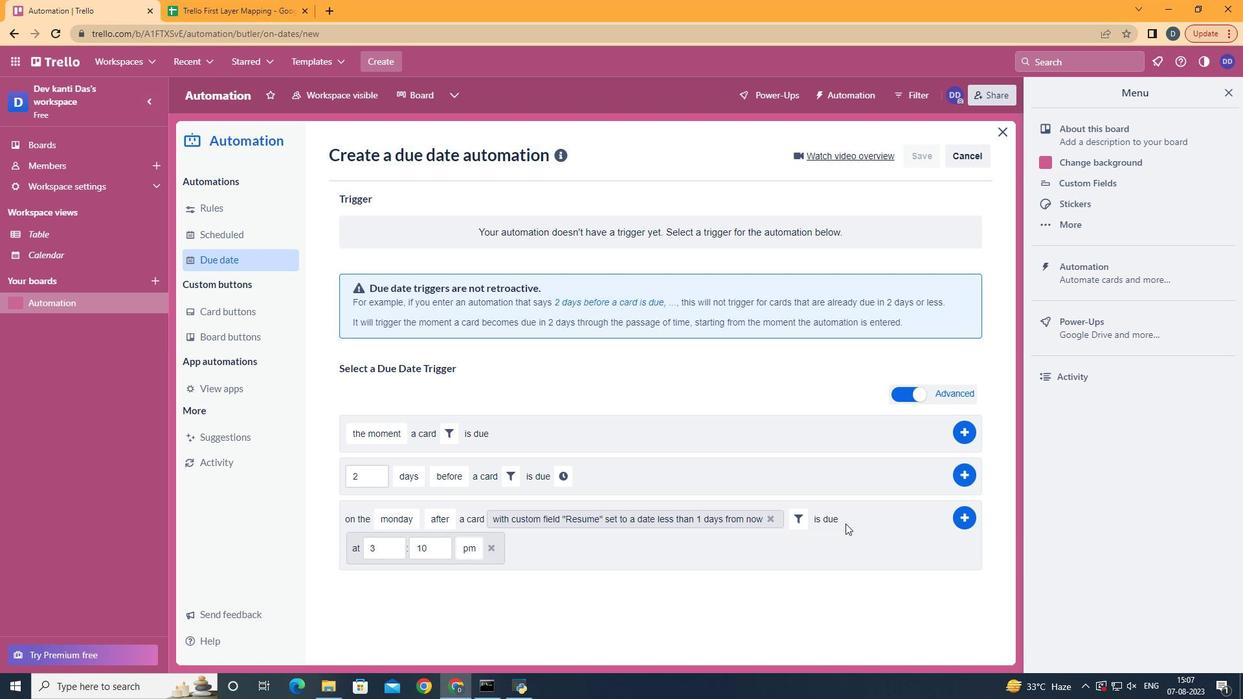 
Action: Mouse moved to (395, 548)
Screenshot: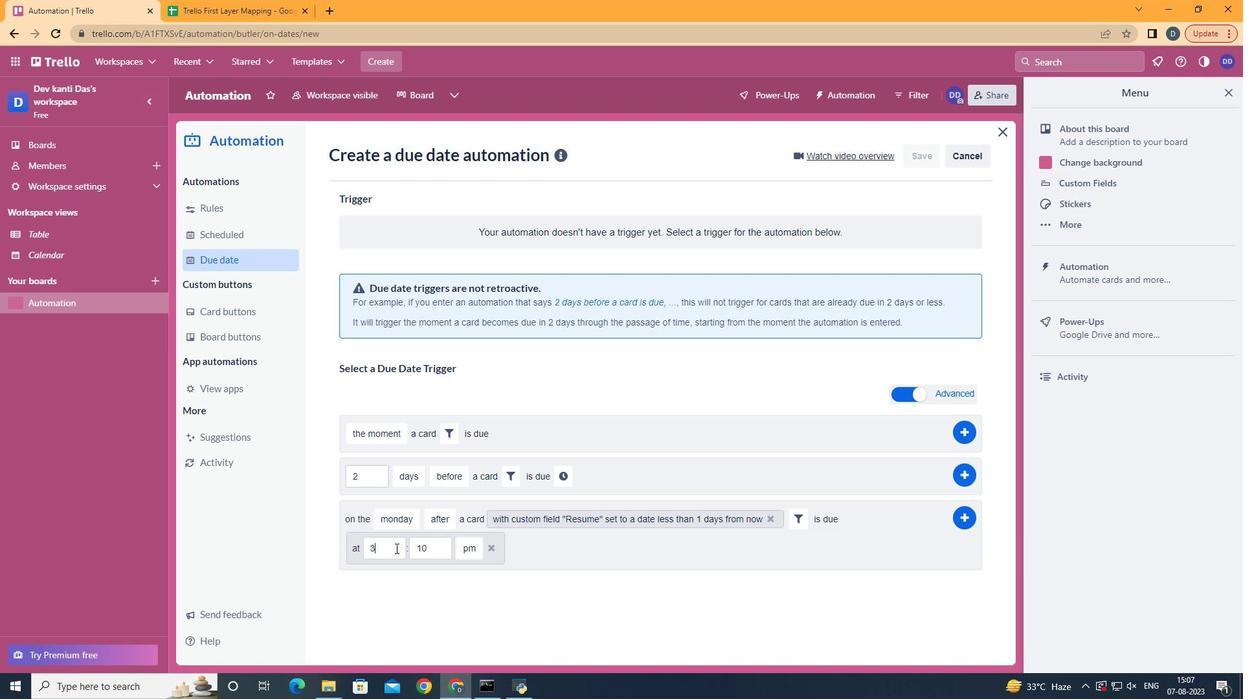 
Action: Mouse pressed left at (395, 548)
Screenshot: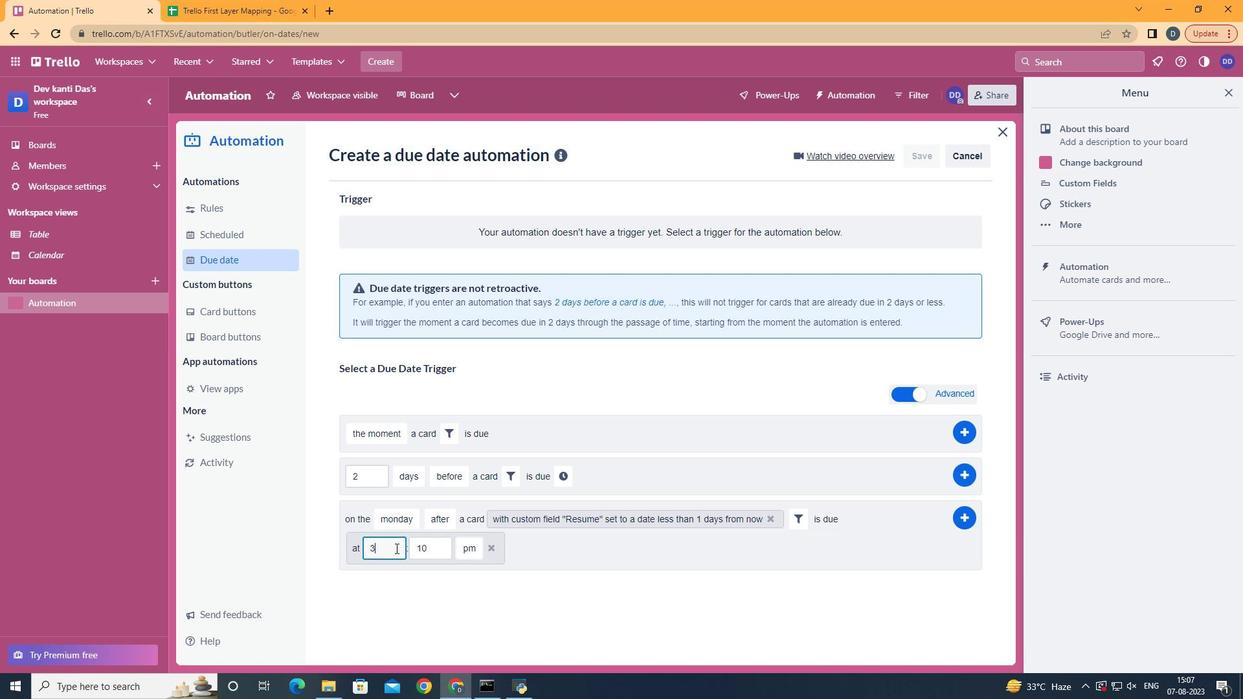 
Action: Key pressed <Key.backspace>11
Screenshot: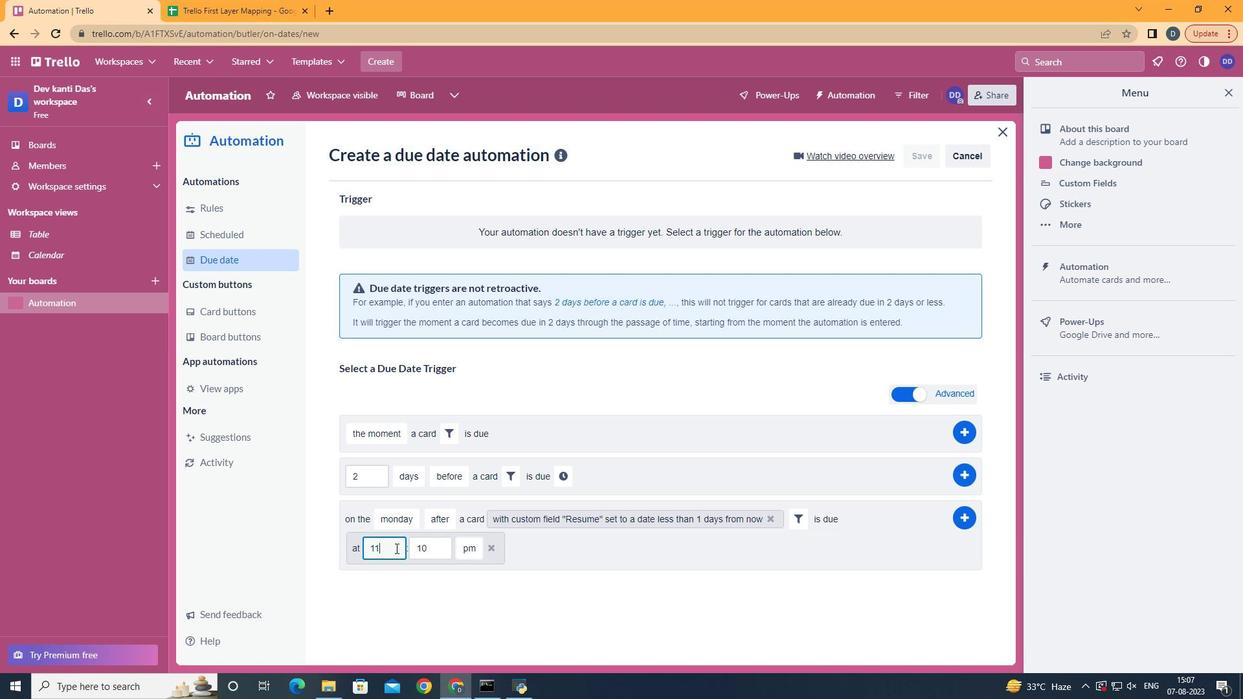 
Action: Mouse moved to (441, 546)
Screenshot: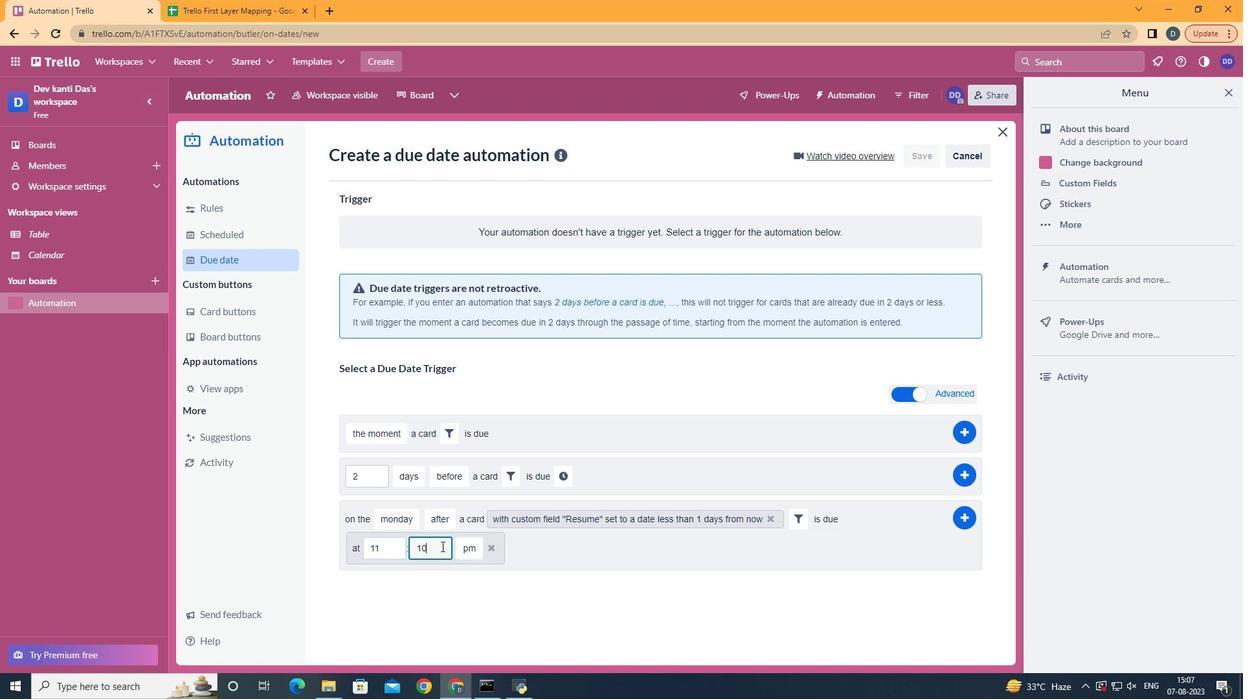 
Action: Mouse pressed left at (441, 546)
Screenshot: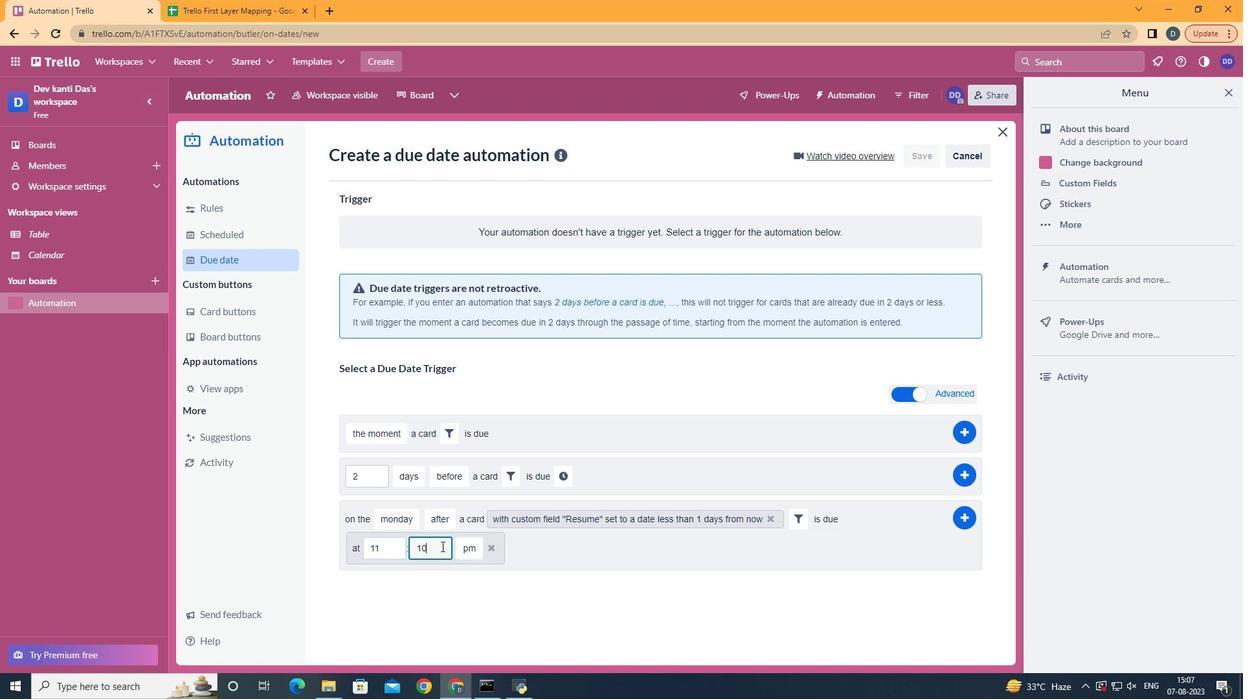 
Action: Key pressed <Key.backspace><Key.backspace>00
Screenshot: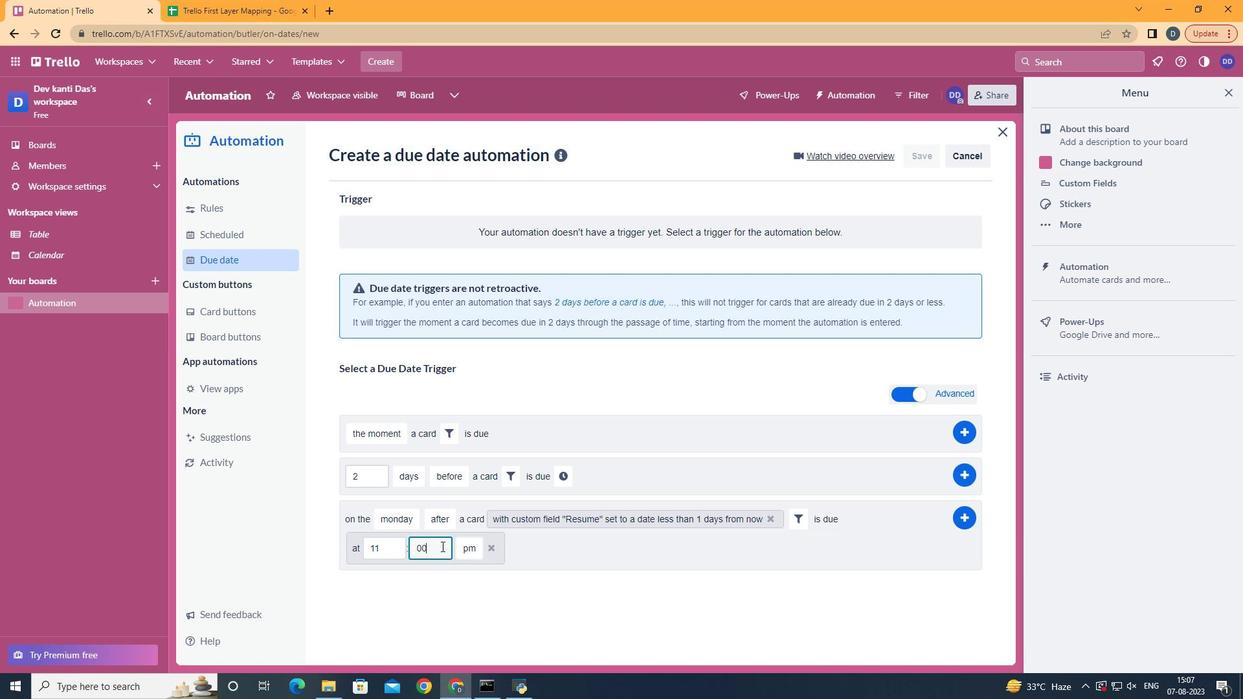 
Action: Mouse moved to (477, 577)
Screenshot: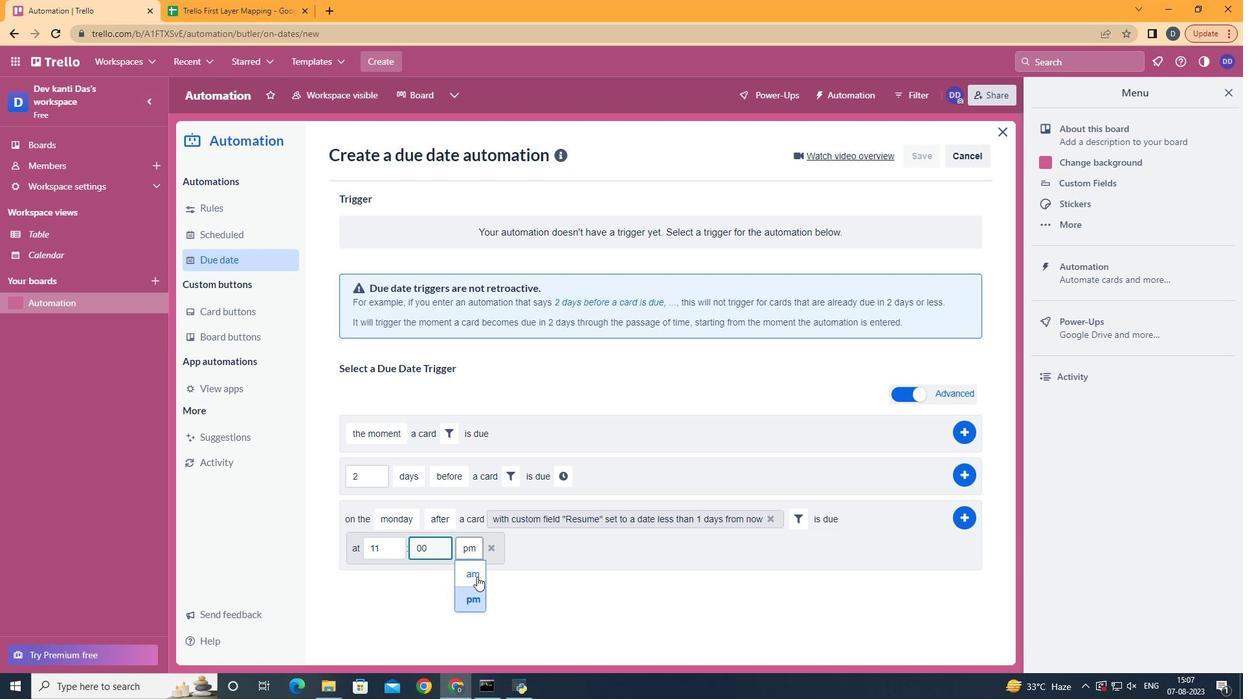 
Action: Mouse pressed left at (477, 577)
Screenshot: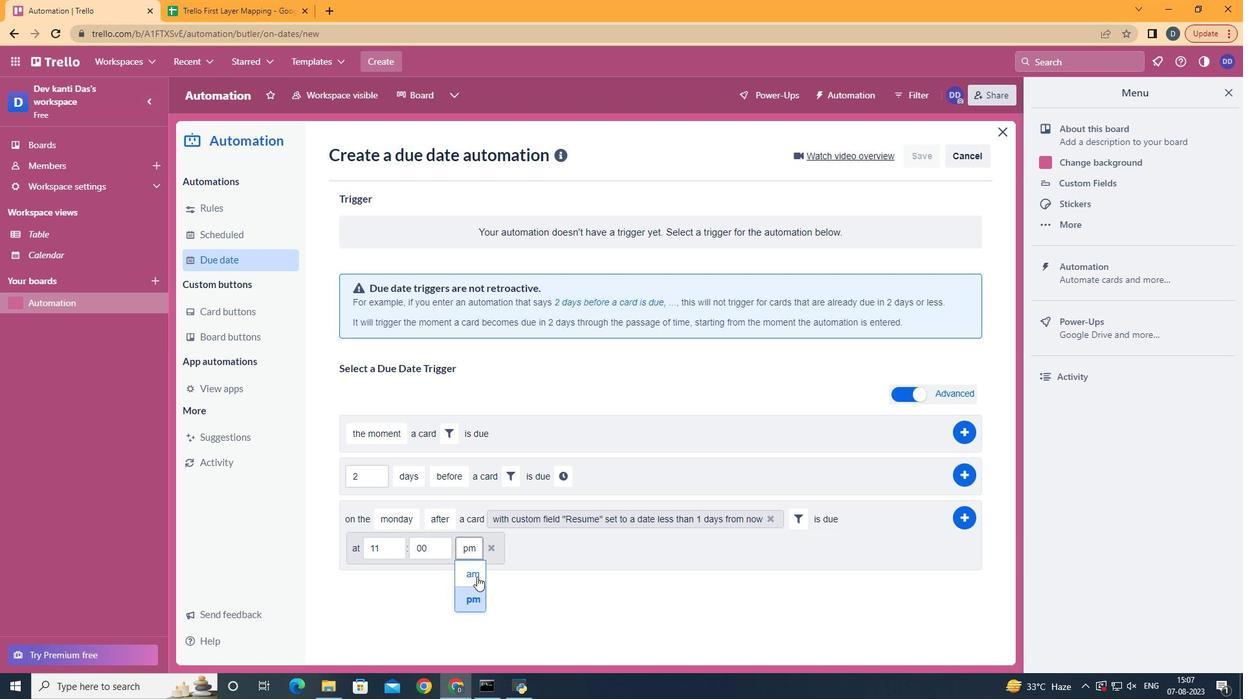 
Action: Mouse moved to (967, 515)
Screenshot: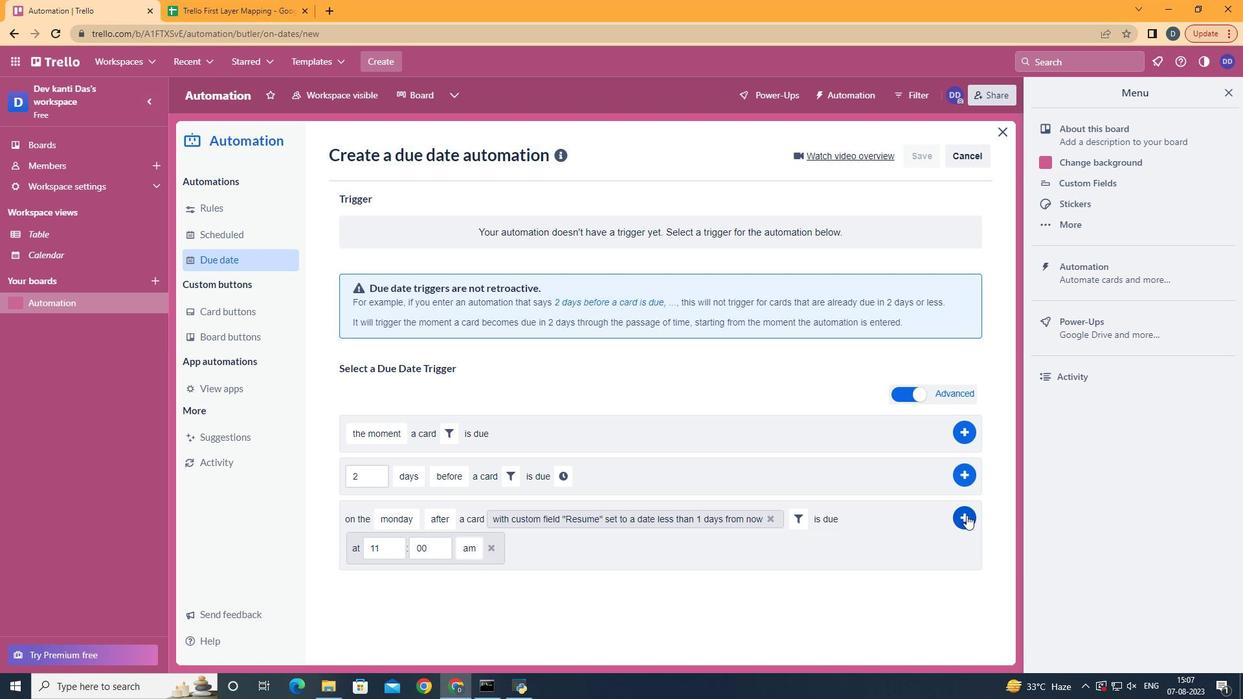
Action: Mouse pressed left at (967, 515)
Screenshot: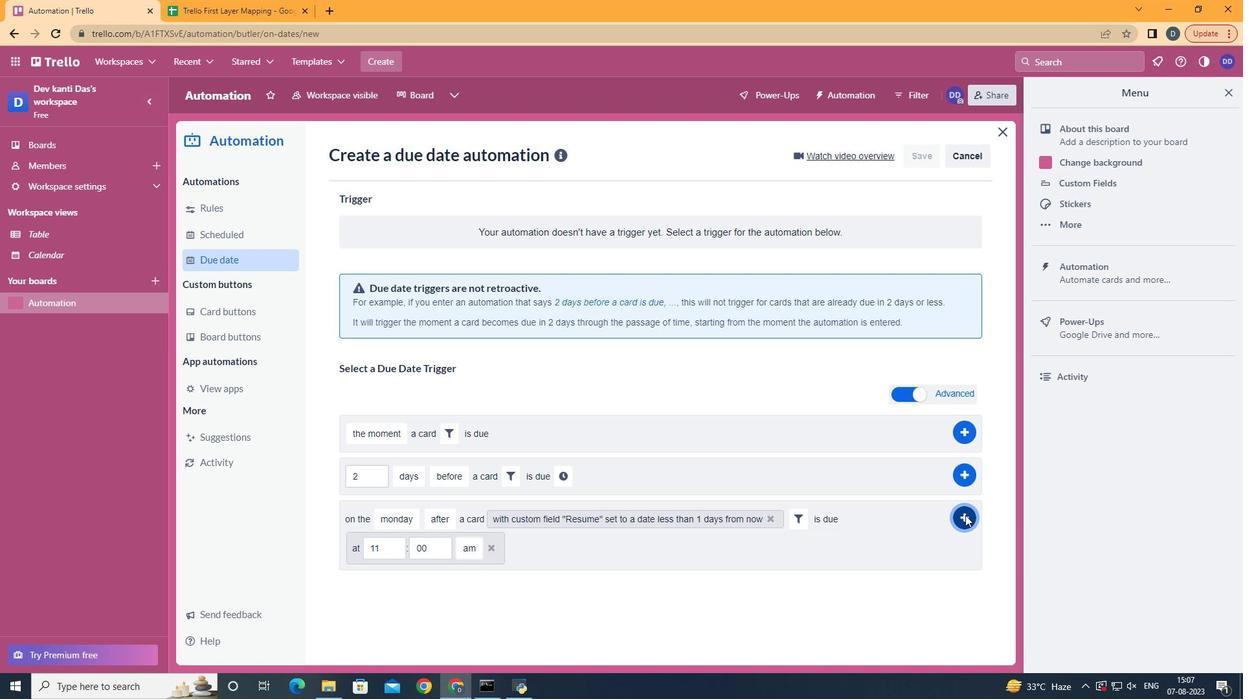 
Action: Mouse moved to (620, 221)
Screenshot: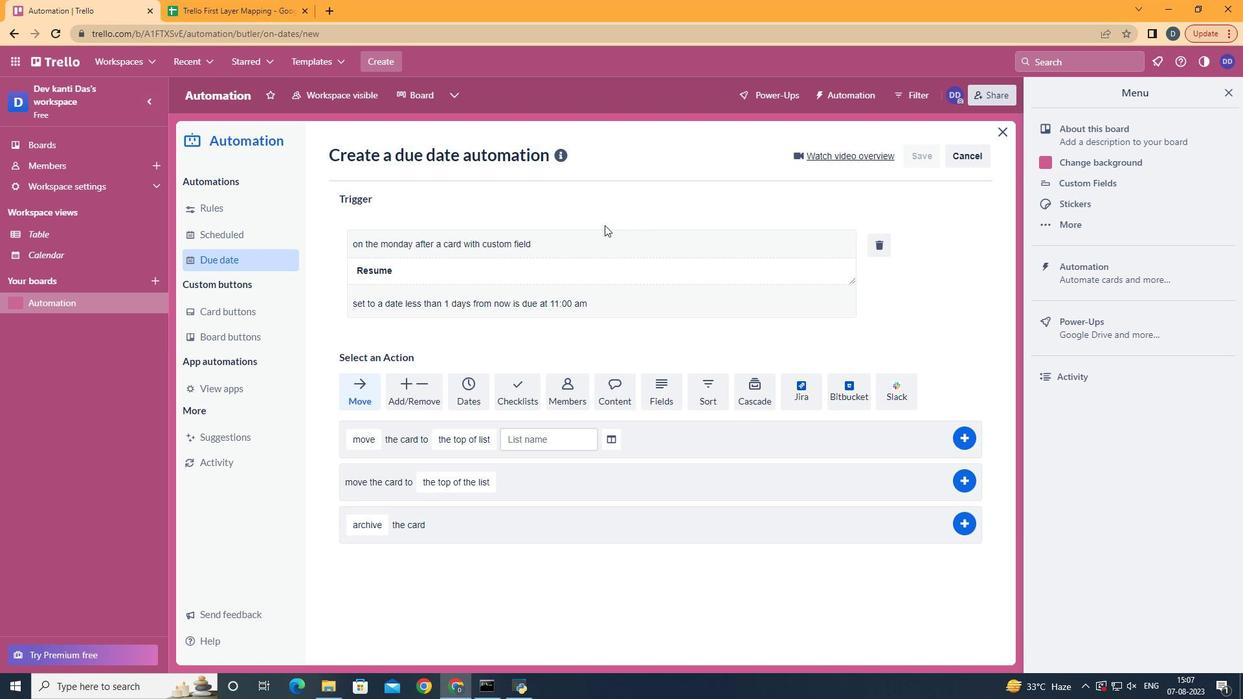 
